 Task: Find connections with filter location Rennes with filter topic #Automationwith filter profile language Spanish with filter current company ICICI Lombard with filter school PEC University of Technology, Chandigarh with filter industry Sound Recording with filter service category CateringChange with filter keywords title Risk Manager
Action: Mouse pressed left at (247, 194)
Screenshot: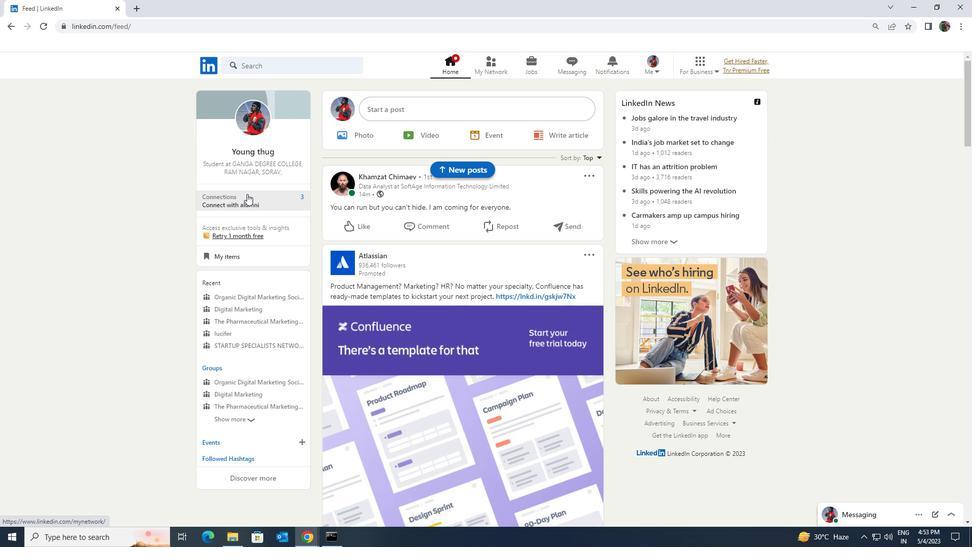 
Action: Mouse moved to (249, 118)
Screenshot: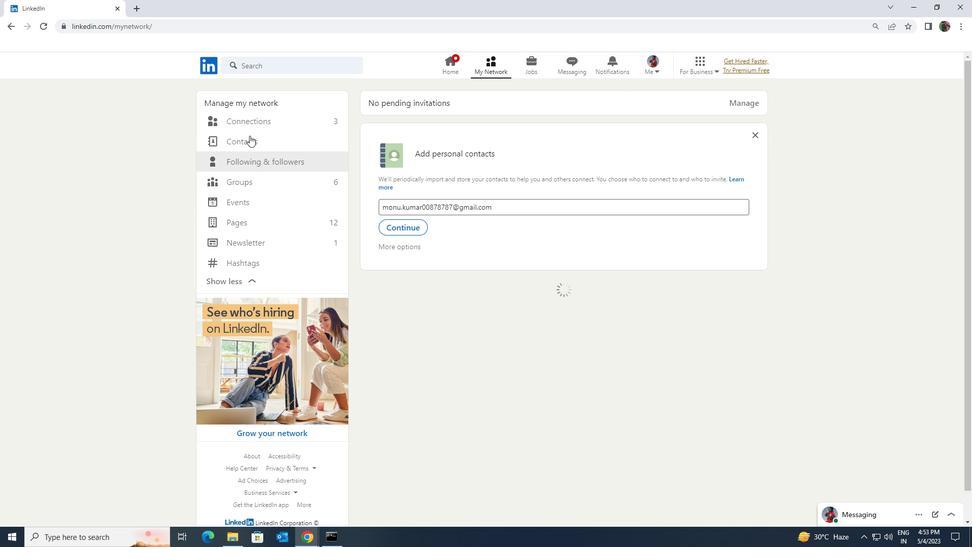 
Action: Mouse pressed left at (249, 118)
Screenshot: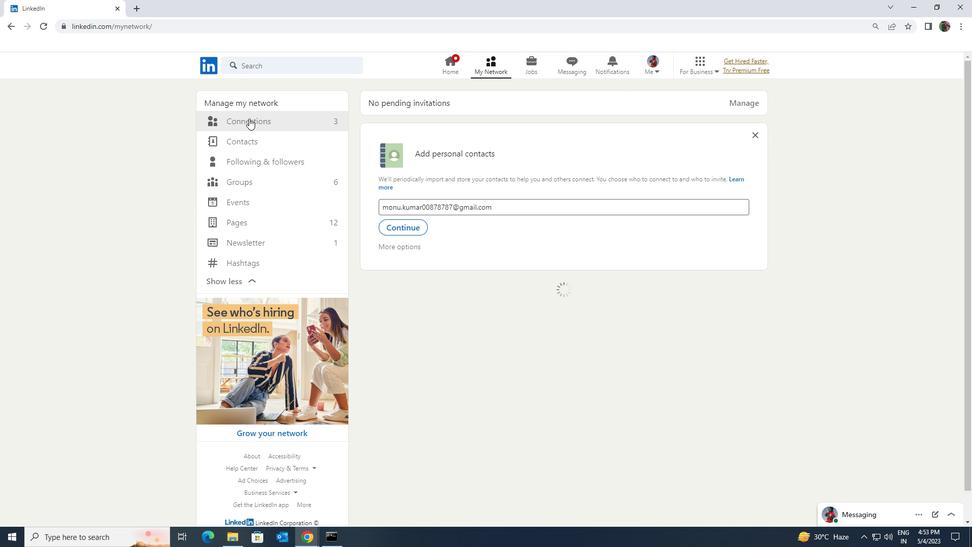 
Action: Mouse moved to (549, 121)
Screenshot: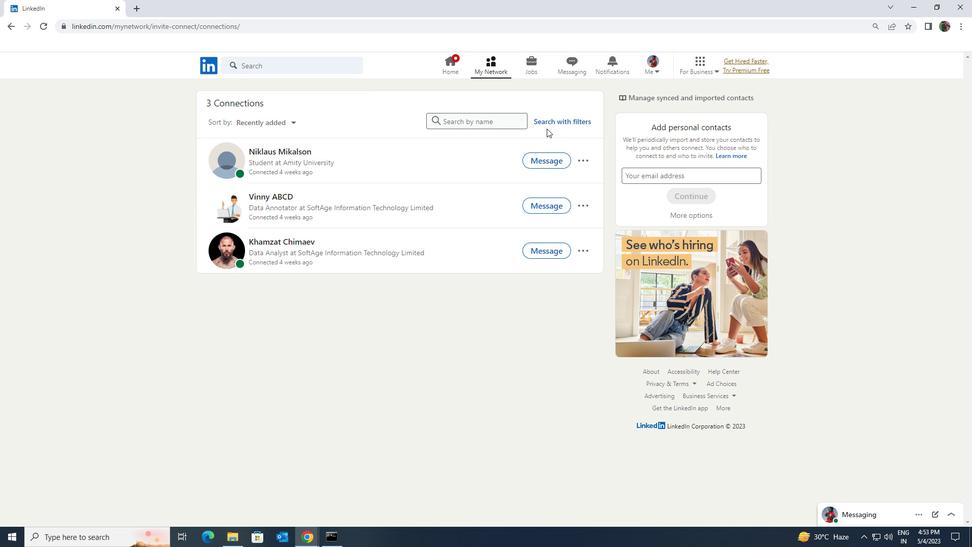 
Action: Mouse pressed left at (549, 121)
Screenshot: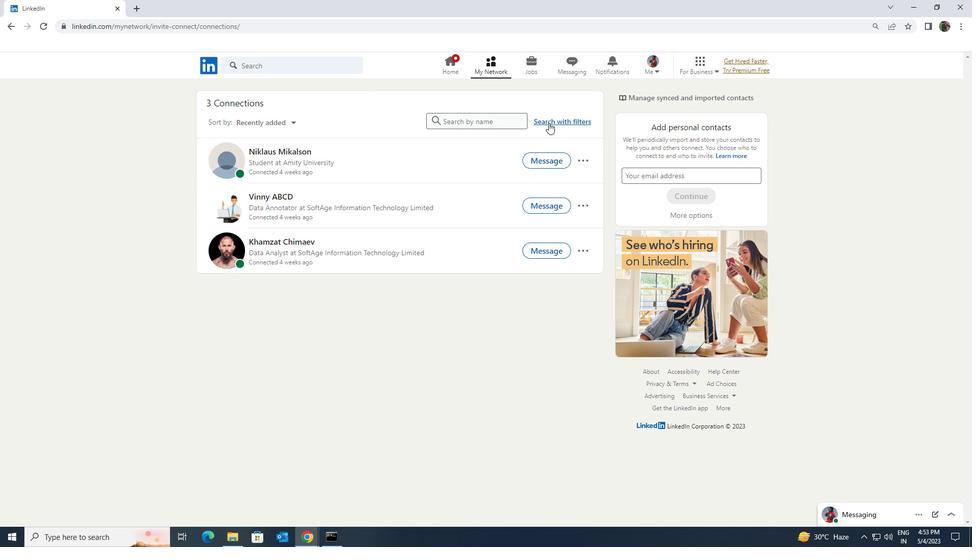 
Action: Mouse moved to (506, 93)
Screenshot: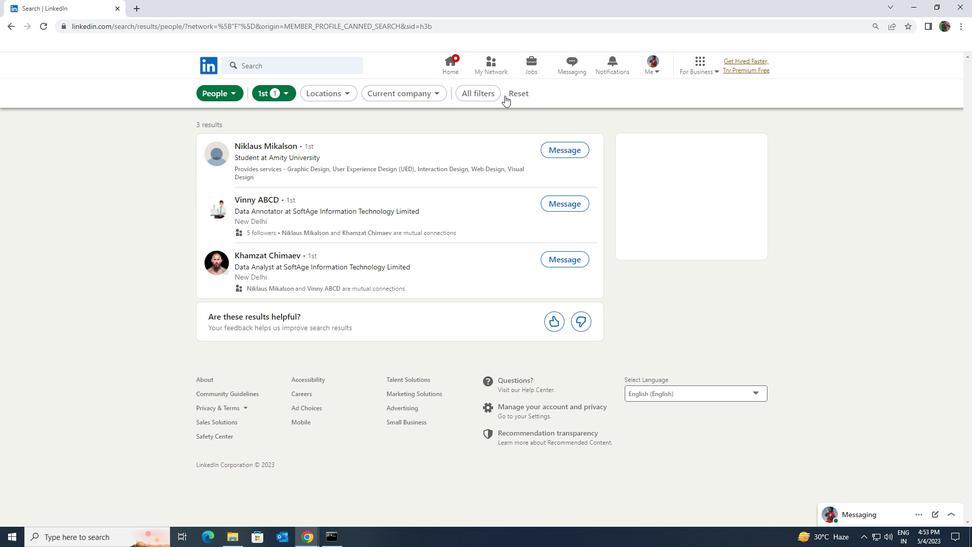 
Action: Mouse pressed left at (506, 93)
Screenshot: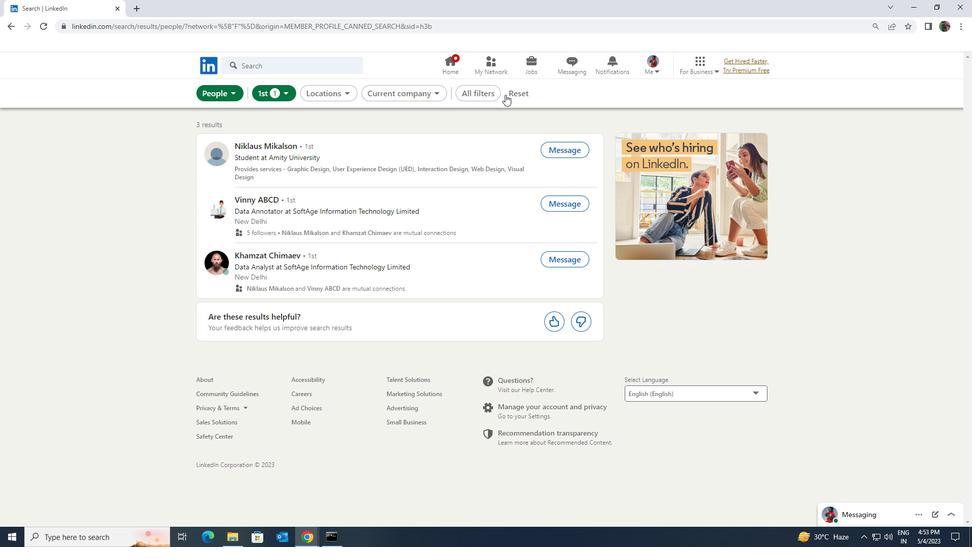 
Action: Mouse moved to (493, 98)
Screenshot: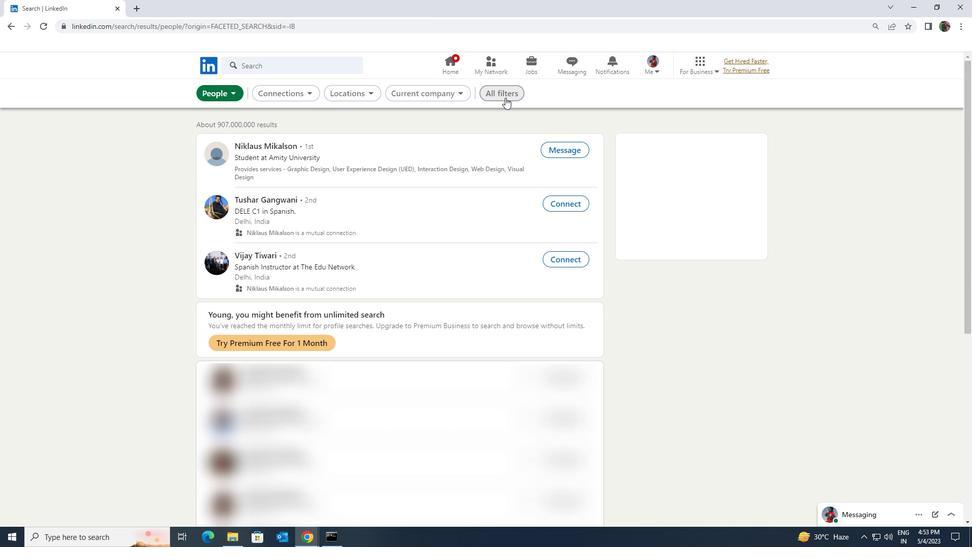 
Action: Mouse pressed left at (493, 98)
Screenshot: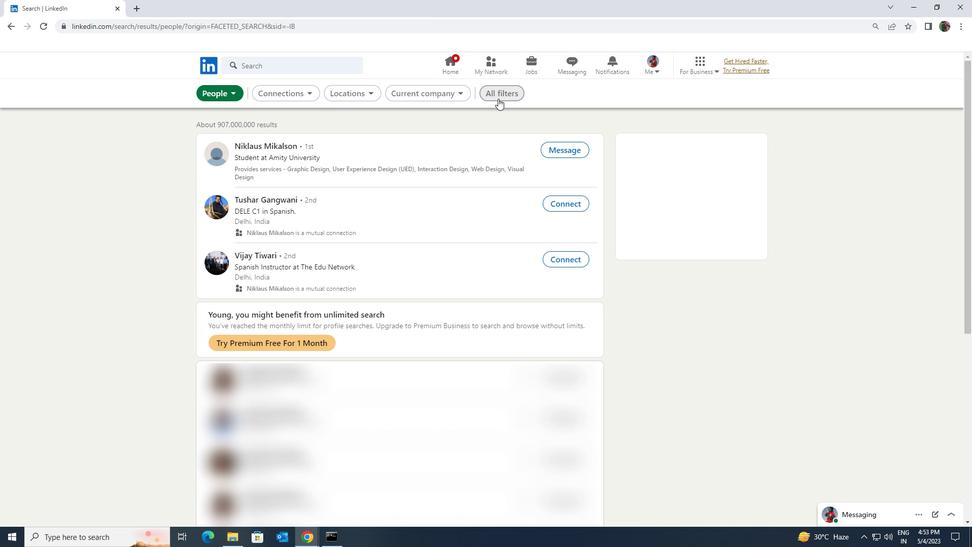 
Action: Mouse moved to (839, 396)
Screenshot: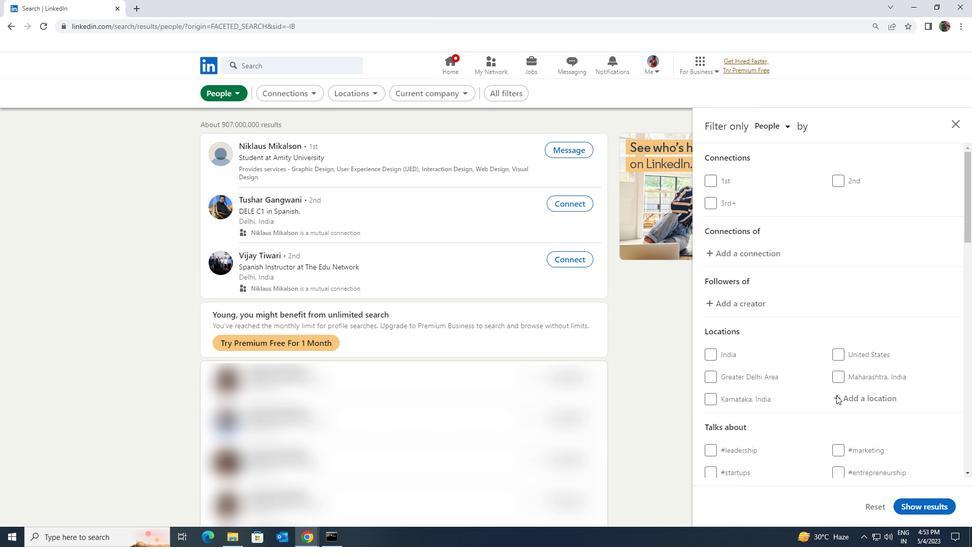 
Action: Mouse pressed left at (839, 396)
Screenshot: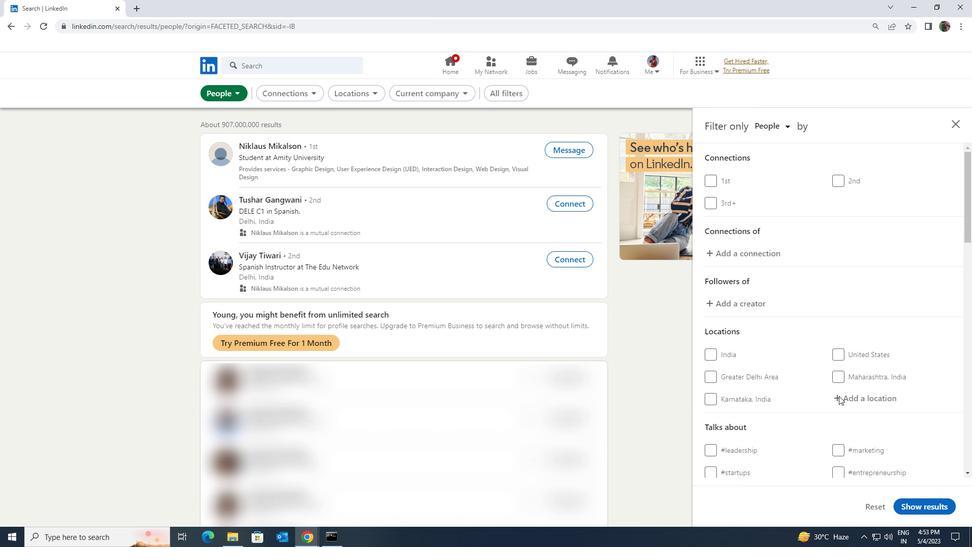 
Action: Mouse moved to (856, 398)
Screenshot: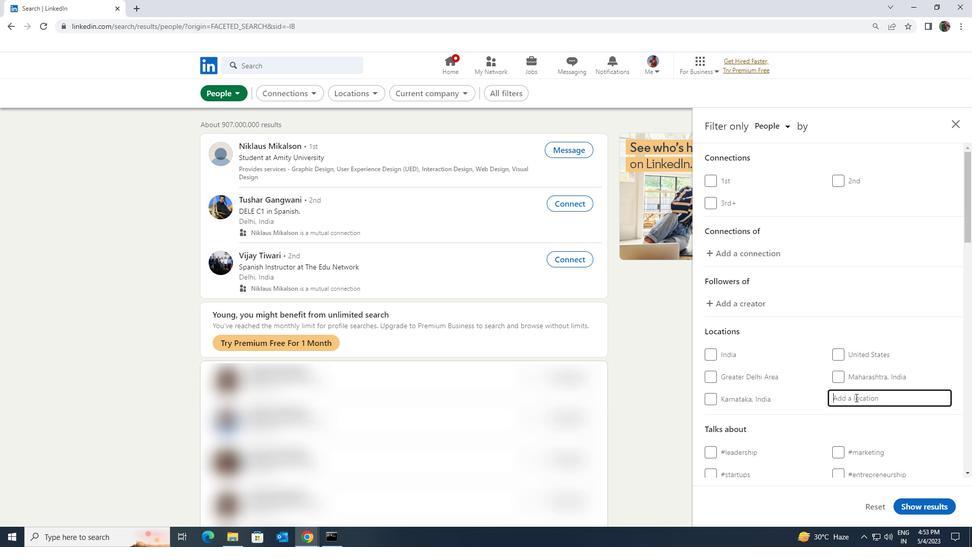 
Action: Key pressed <Key.shift><Key.shift><Key.shift><Key.shift><Key.shift><Key.shift><Key.shift><Key.shift><Key.shift>RENNES
Screenshot: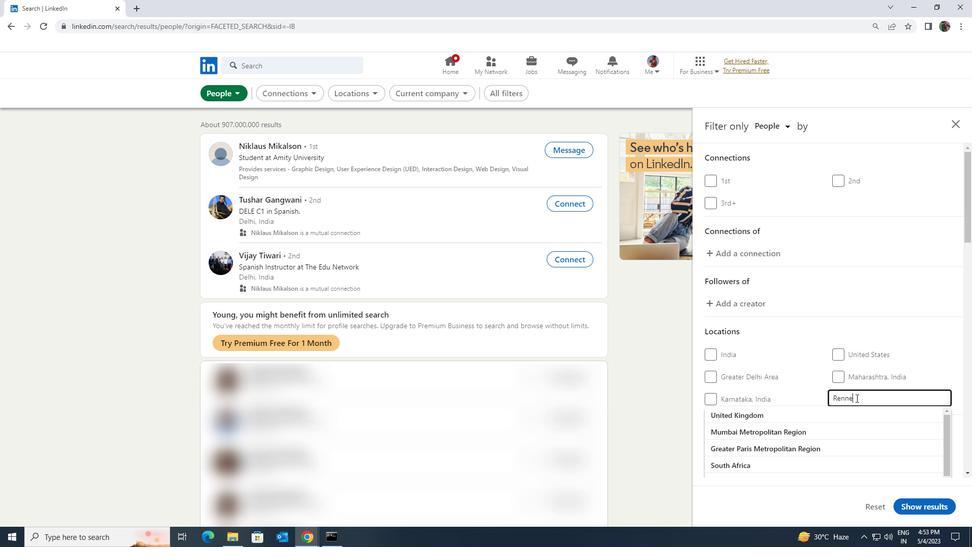
Action: Mouse moved to (849, 411)
Screenshot: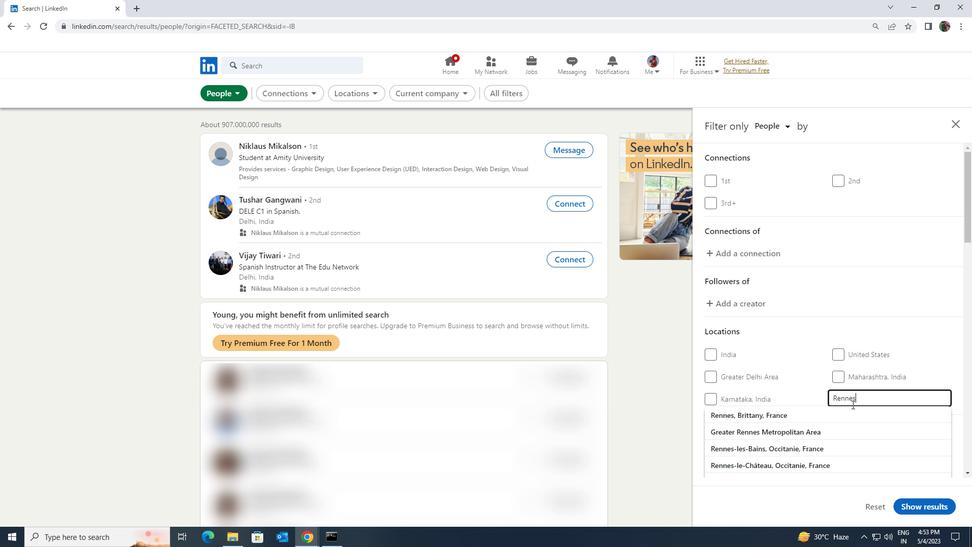 
Action: Mouse pressed left at (849, 411)
Screenshot: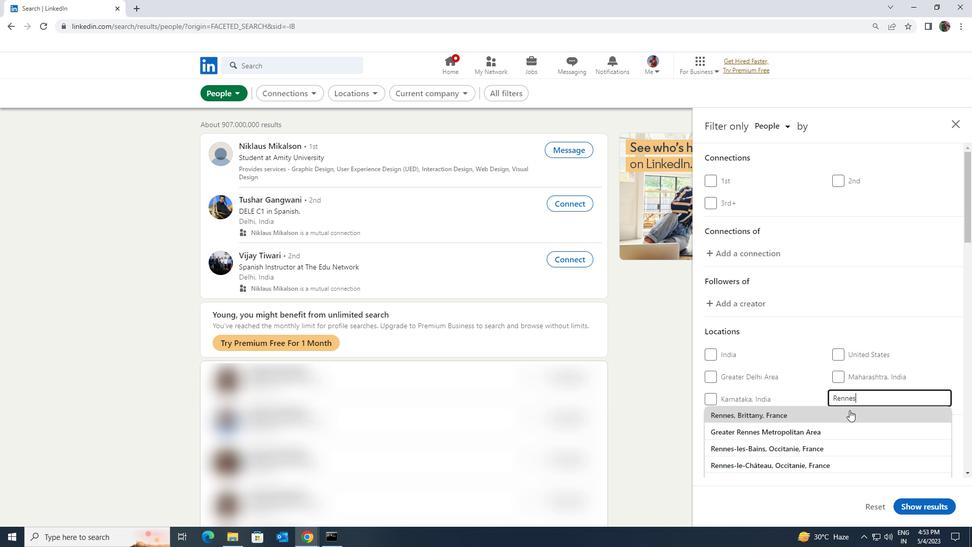 
Action: Mouse moved to (848, 412)
Screenshot: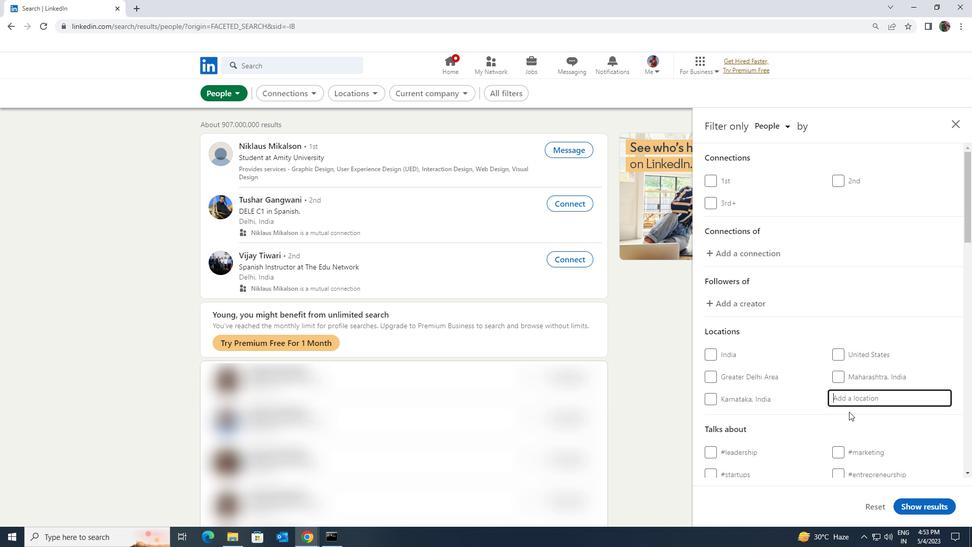 
Action: Mouse scrolled (848, 412) with delta (0, 0)
Screenshot: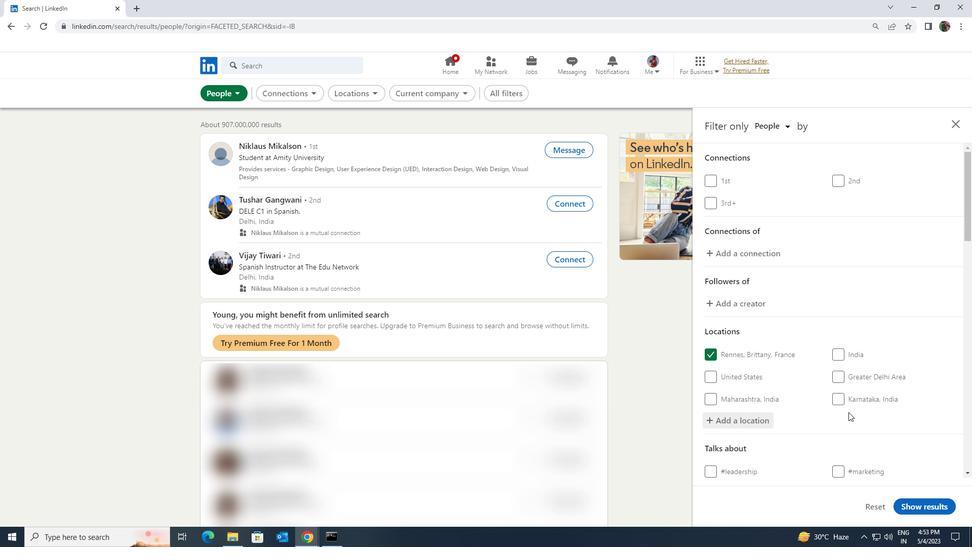 
Action: Mouse scrolled (848, 412) with delta (0, 0)
Screenshot: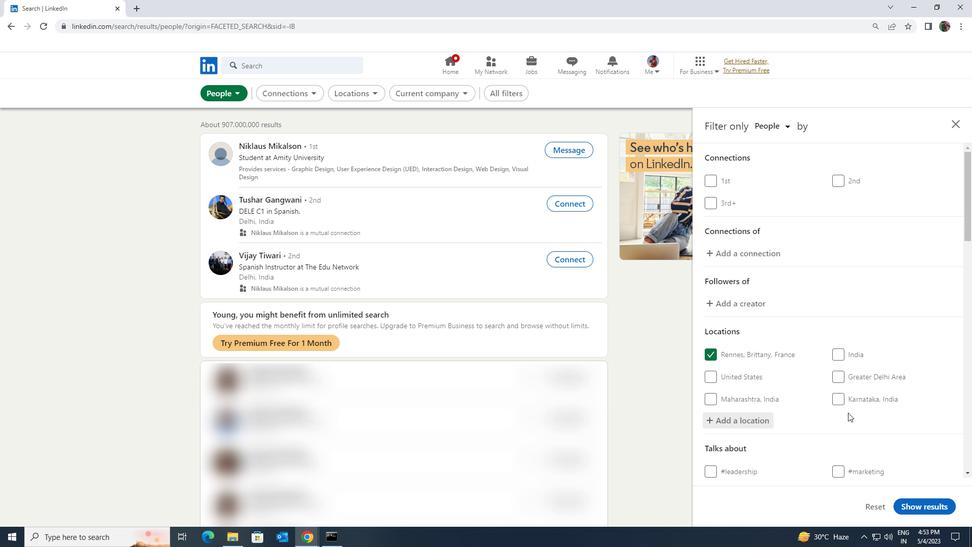 
Action: Mouse scrolled (848, 412) with delta (0, 0)
Screenshot: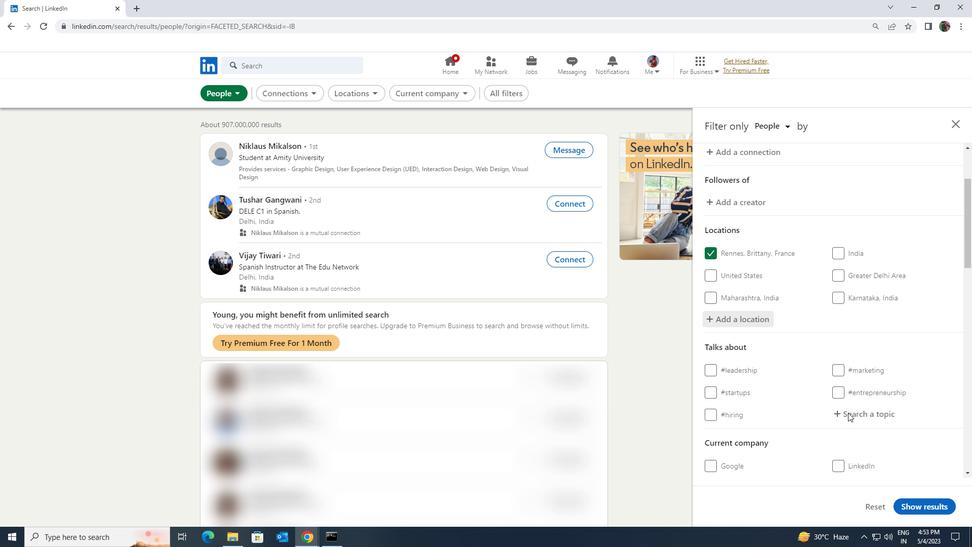 
Action: Mouse moved to (837, 365)
Screenshot: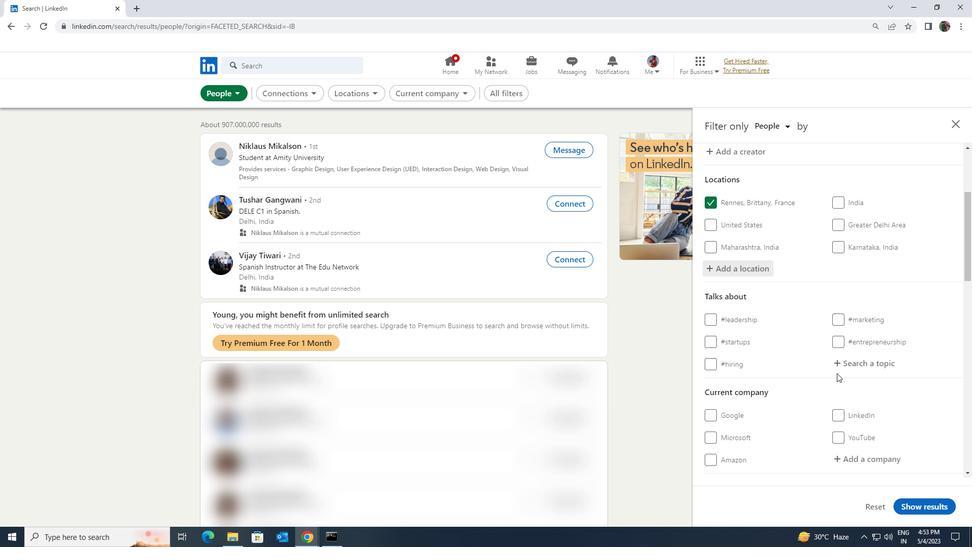 
Action: Mouse pressed left at (837, 365)
Screenshot: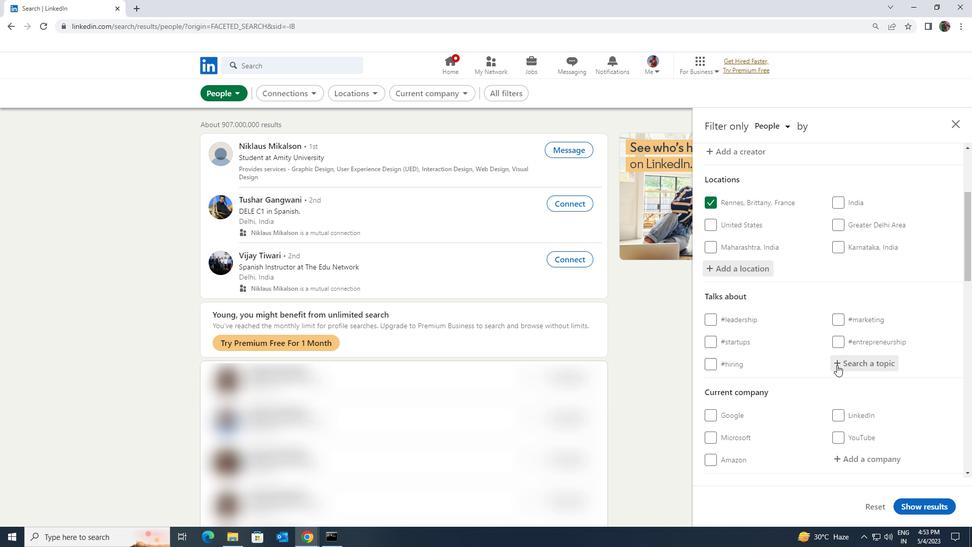 
Action: Key pressed <Key.shift><Key.shift><Key.shift><Key.shift><Key.shift><Key.shift>AUTOMATION
Screenshot: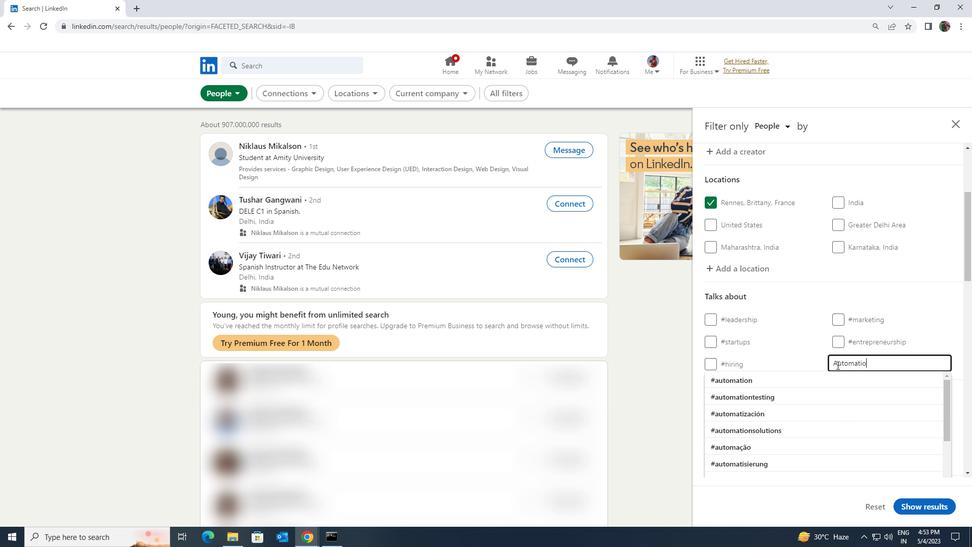
Action: Mouse moved to (831, 375)
Screenshot: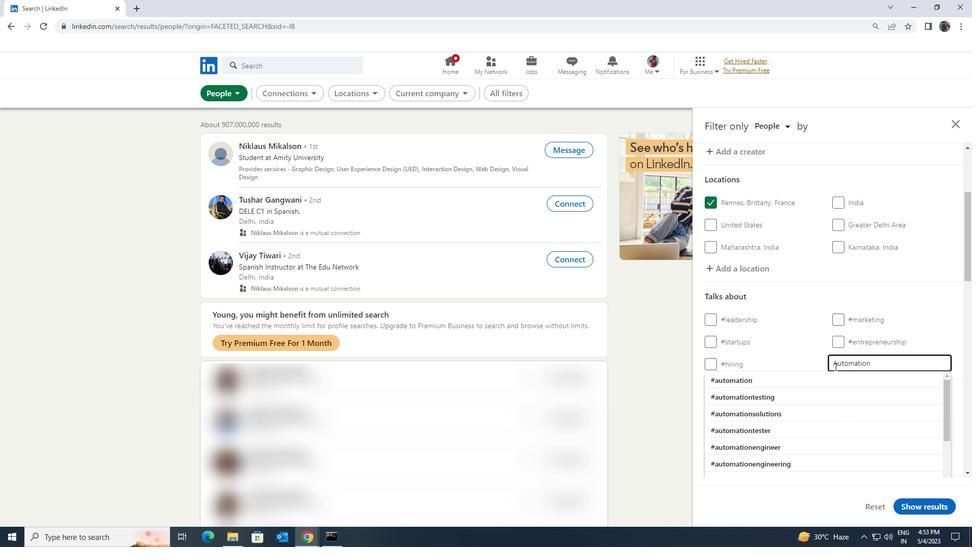 
Action: Mouse pressed left at (831, 375)
Screenshot: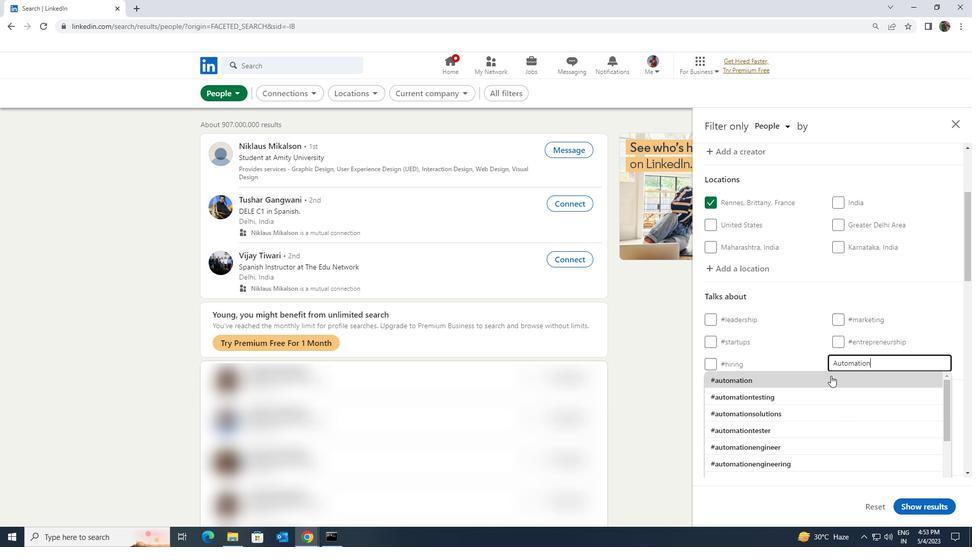 
Action: Mouse scrolled (831, 375) with delta (0, 0)
Screenshot: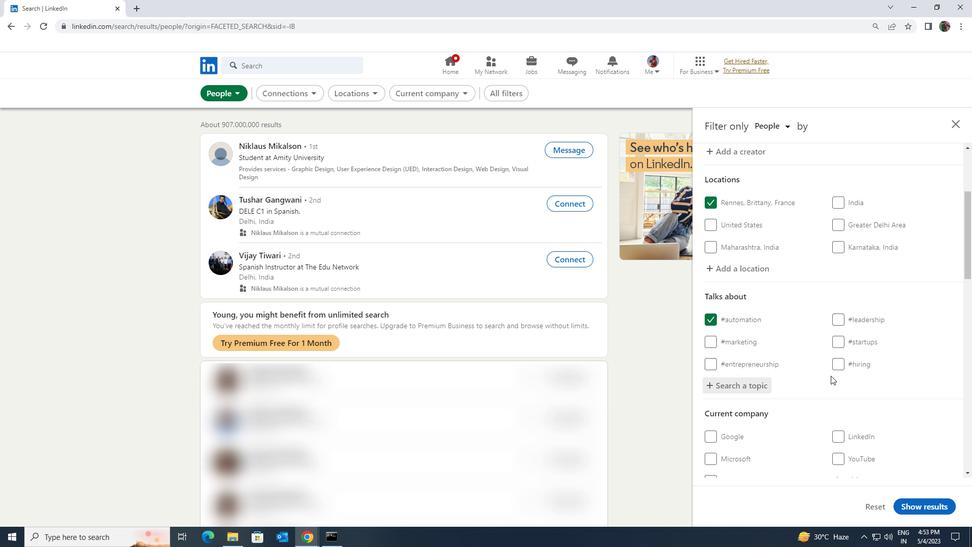 
Action: Mouse scrolled (831, 375) with delta (0, 0)
Screenshot: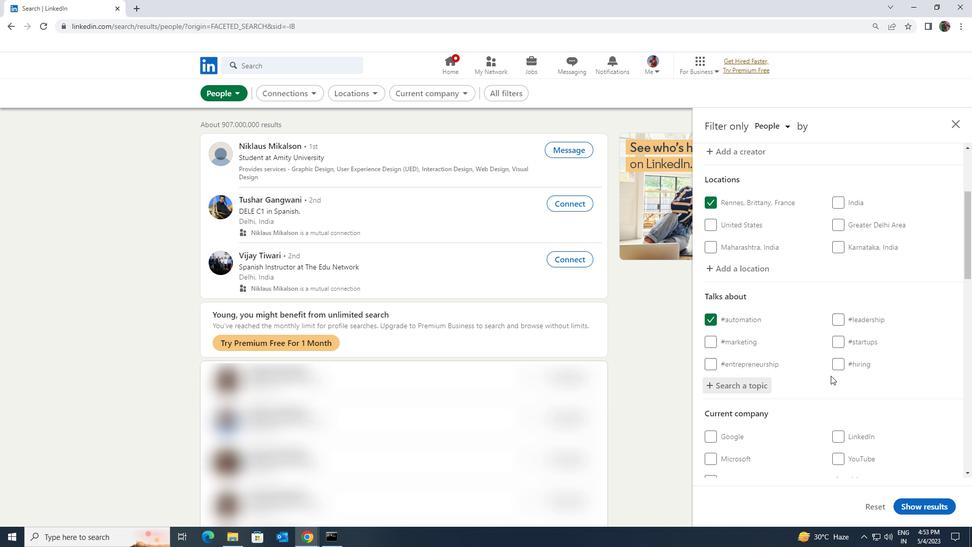 
Action: Mouse scrolled (831, 375) with delta (0, 0)
Screenshot: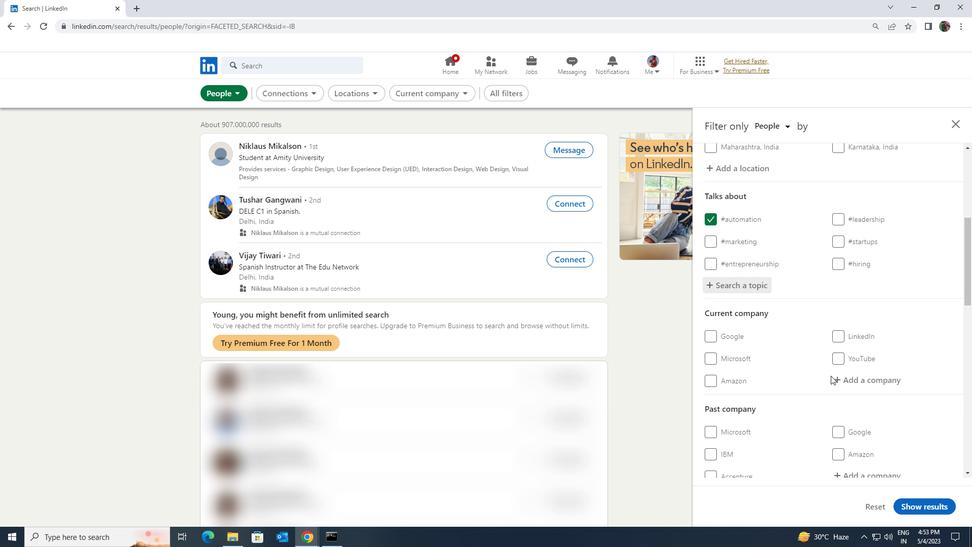 
Action: Mouse scrolled (831, 375) with delta (0, 0)
Screenshot: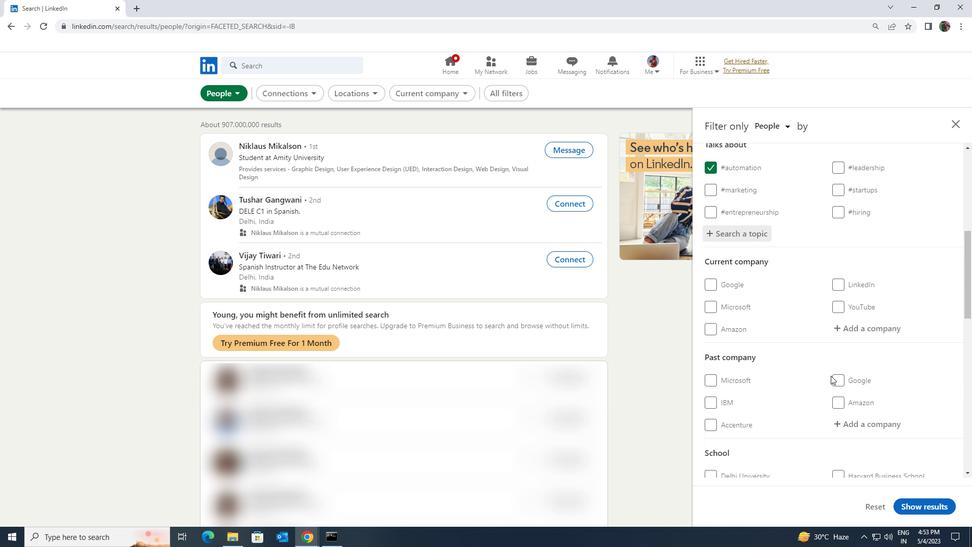 
Action: Mouse moved to (830, 376)
Screenshot: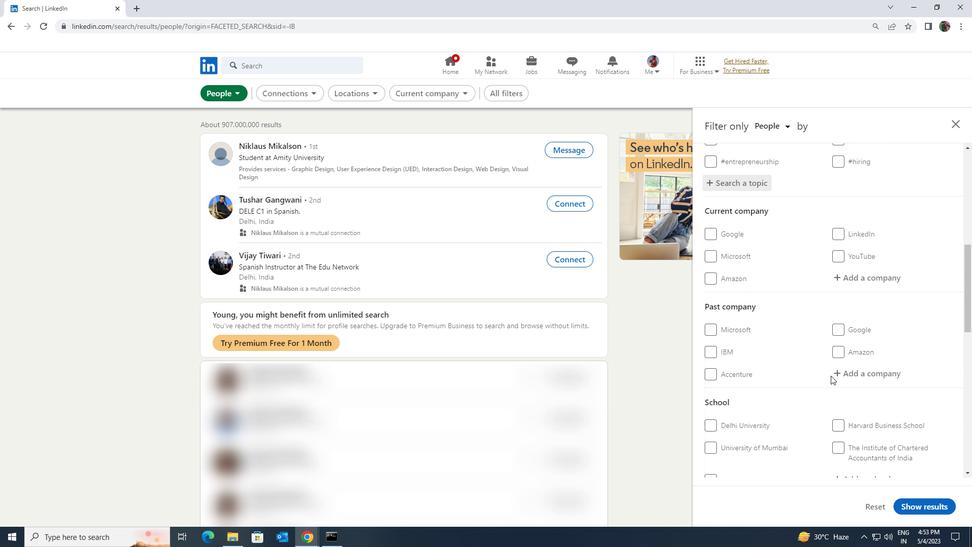 
Action: Mouse scrolled (830, 375) with delta (0, 0)
Screenshot: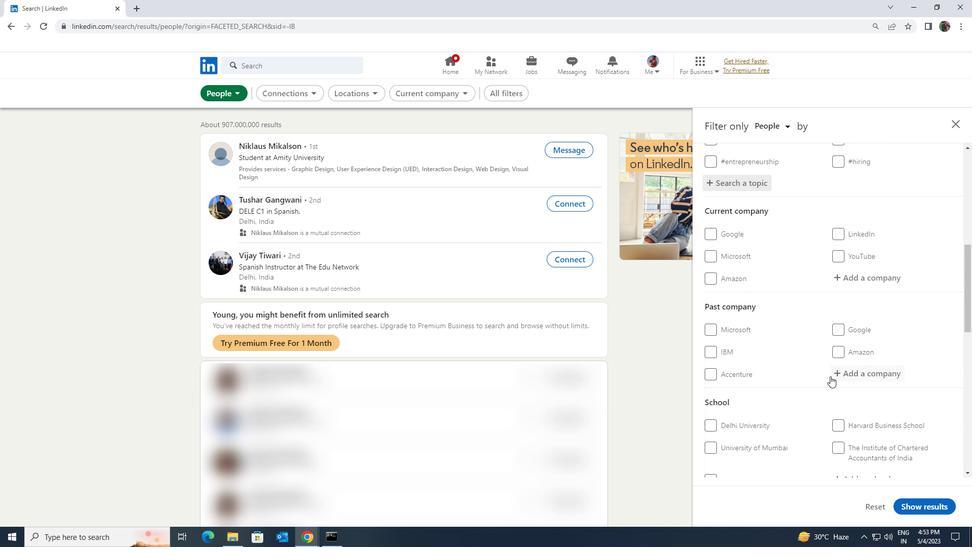 
Action: Mouse moved to (830, 376)
Screenshot: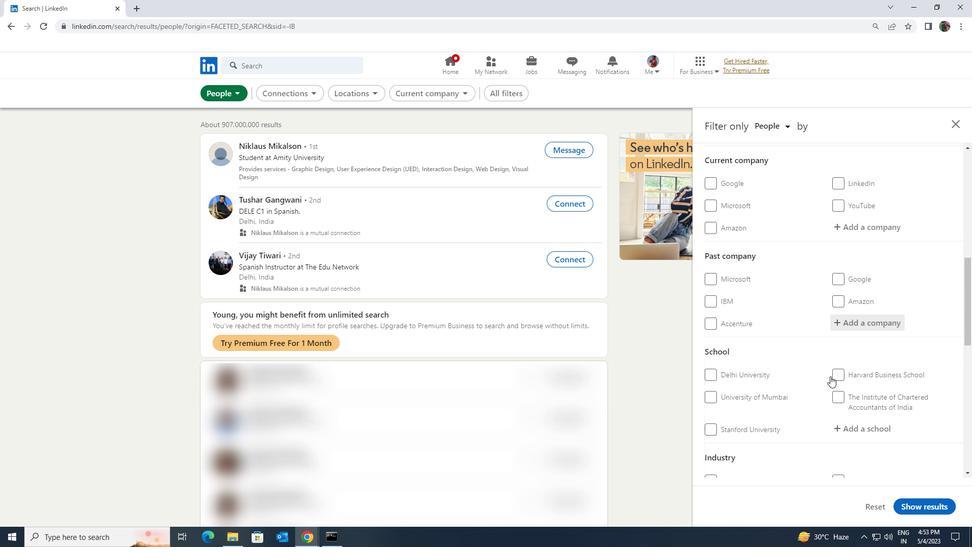 
Action: Mouse scrolled (830, 376) with delta (0, 0)
Screenshot: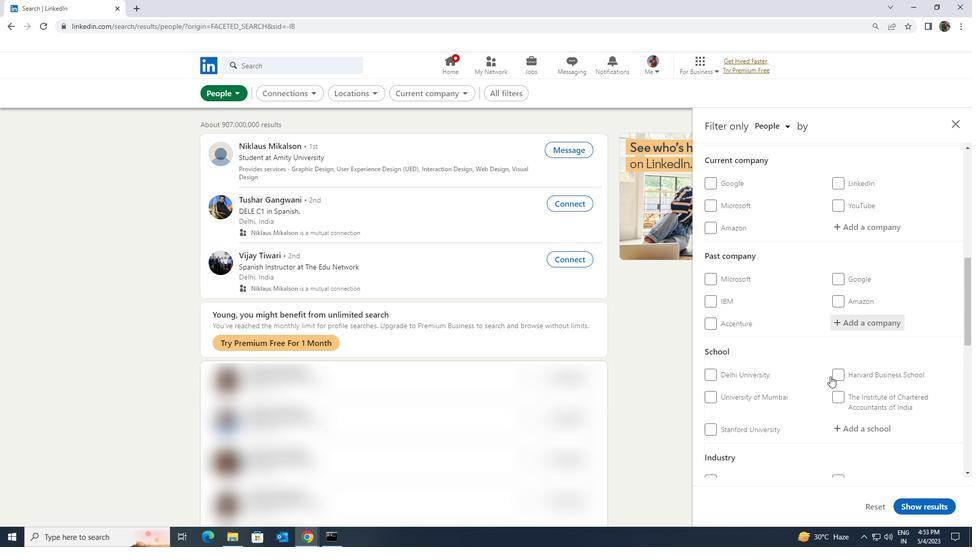 
Action: Mouse moved to (830, 376)
Screenshot: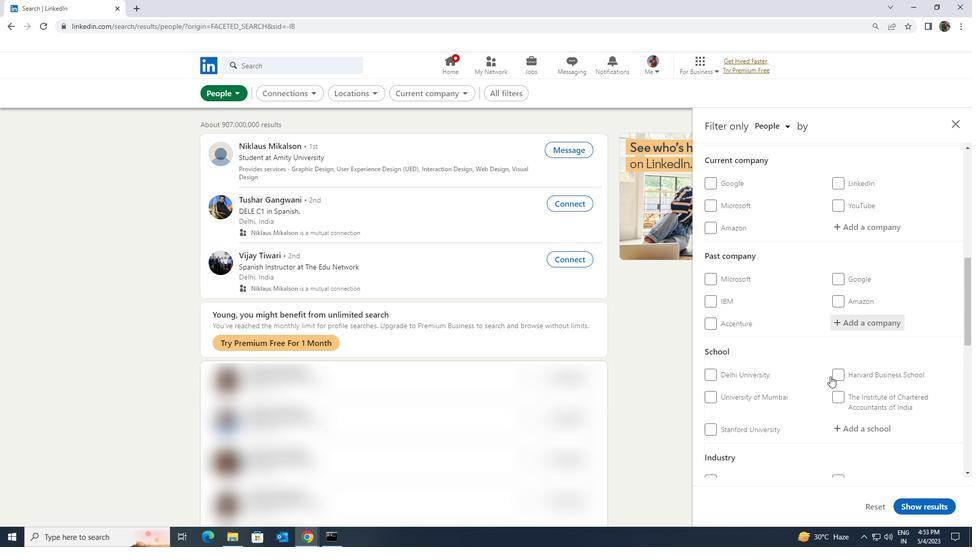 
Action: Mouse scrolled (830, 376) with delta (0, 0)
Screenshot: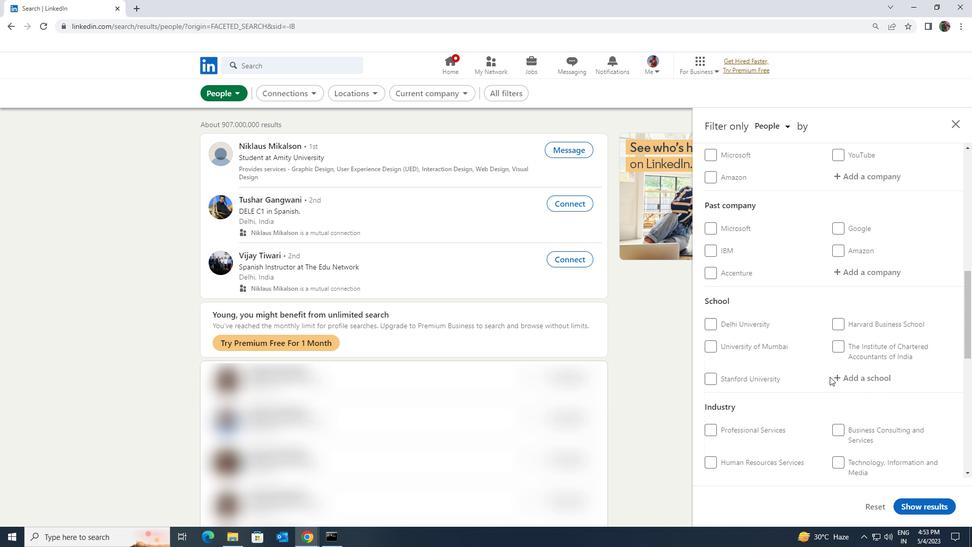 
Action: Mouse scrolled (830, 376) with delta (0, 0)
Screenshot: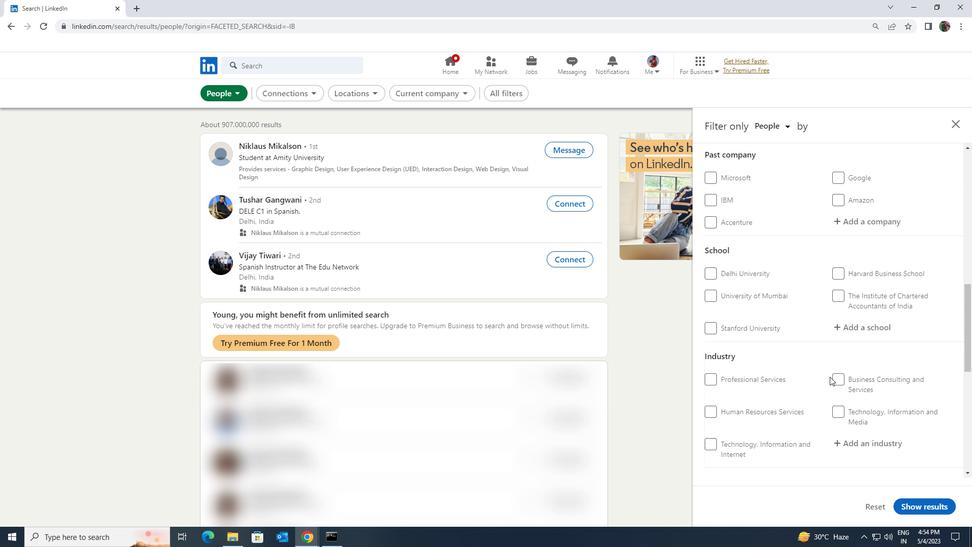 
Action: Mouse scrolled (830, 376) with delta (0, 0)
Screenshot: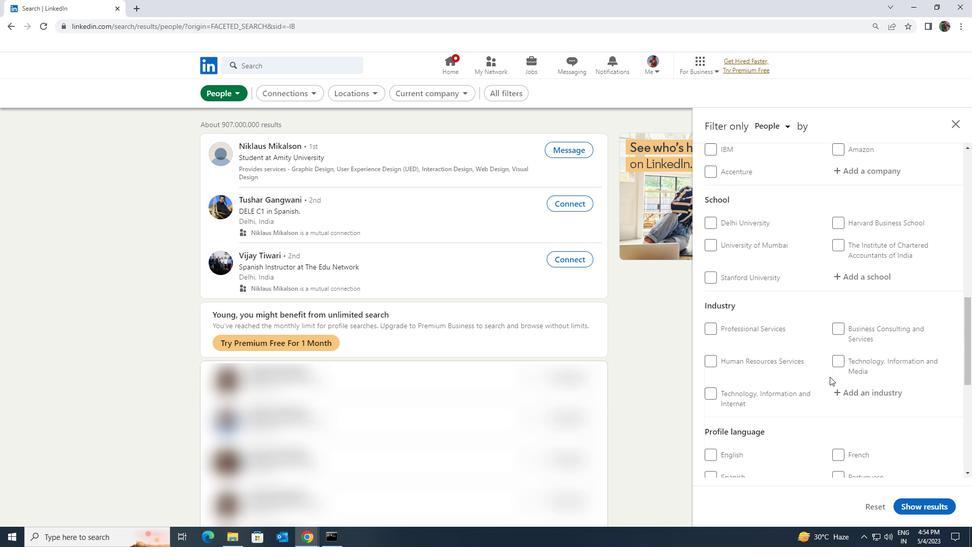 
Action: Mouse scrolled (830, 376) with delta (0, 0)
Screenshot: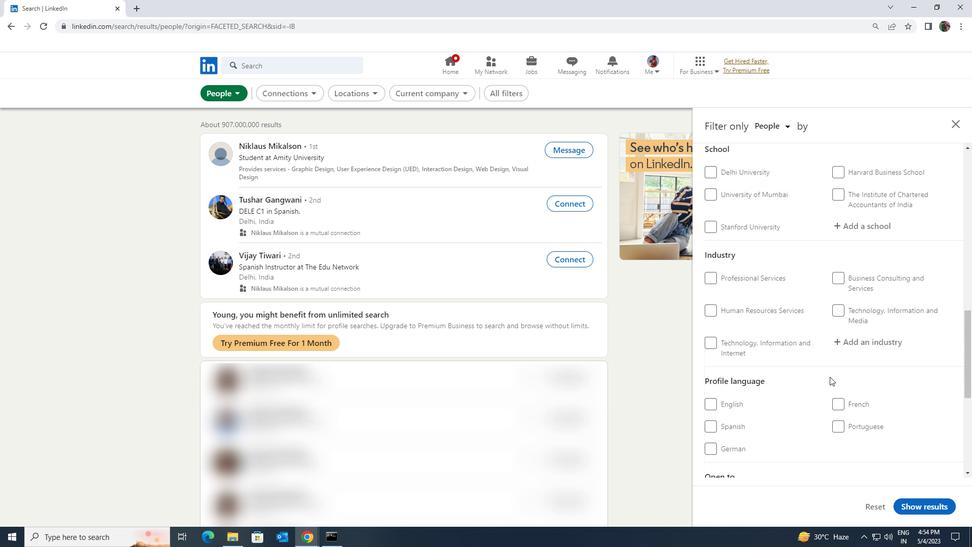 
Action: Mouse scrolled (830, 376) with delta (0, 0)
Screenshot: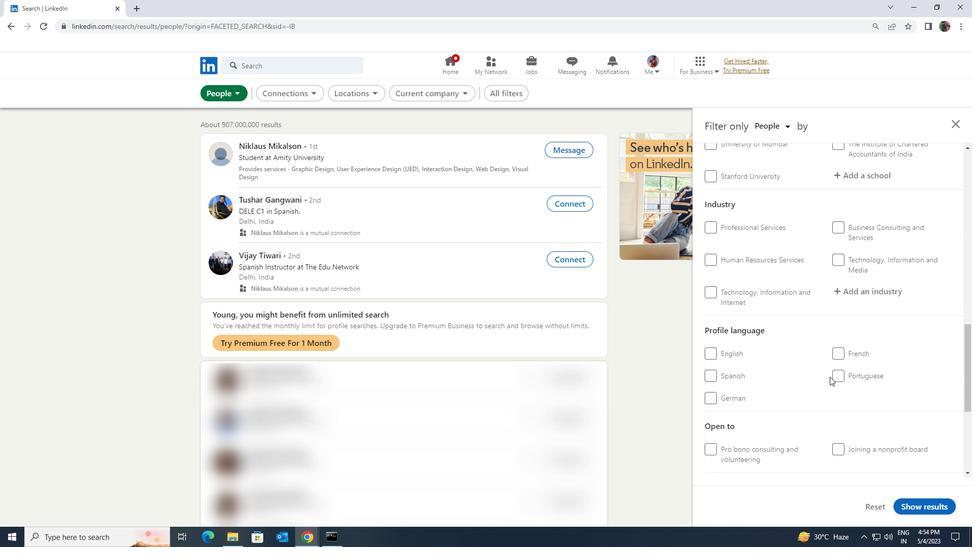 
Action: Mouse moved to (728, 323)
Screenshot: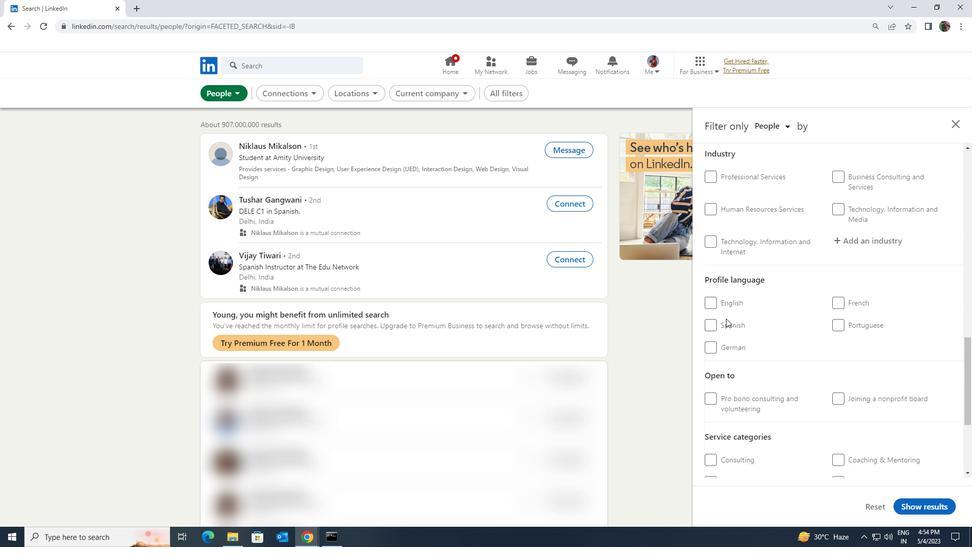 
Action: Mouse pressed left at (728, 323)
Screenshot: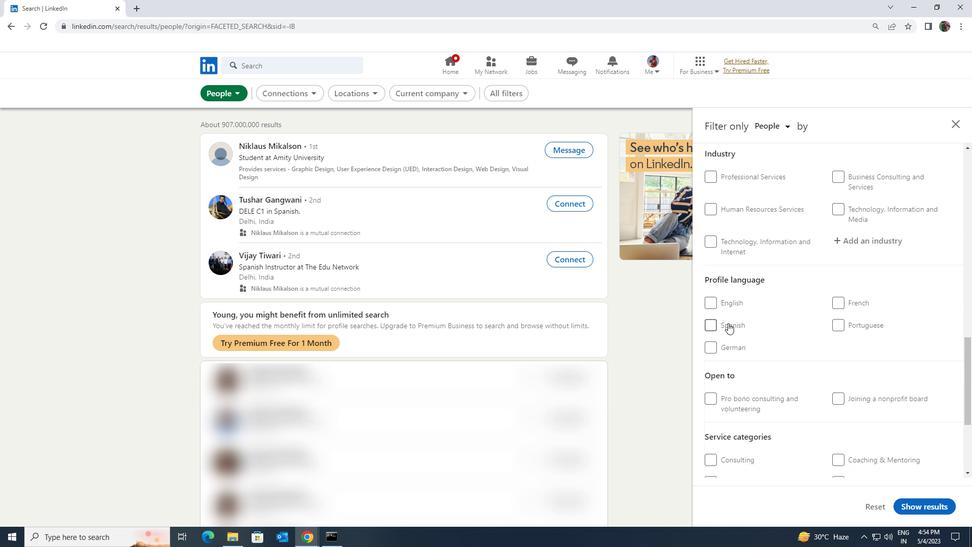 
Action: Mouse moved to (794, 335)
Screenshot: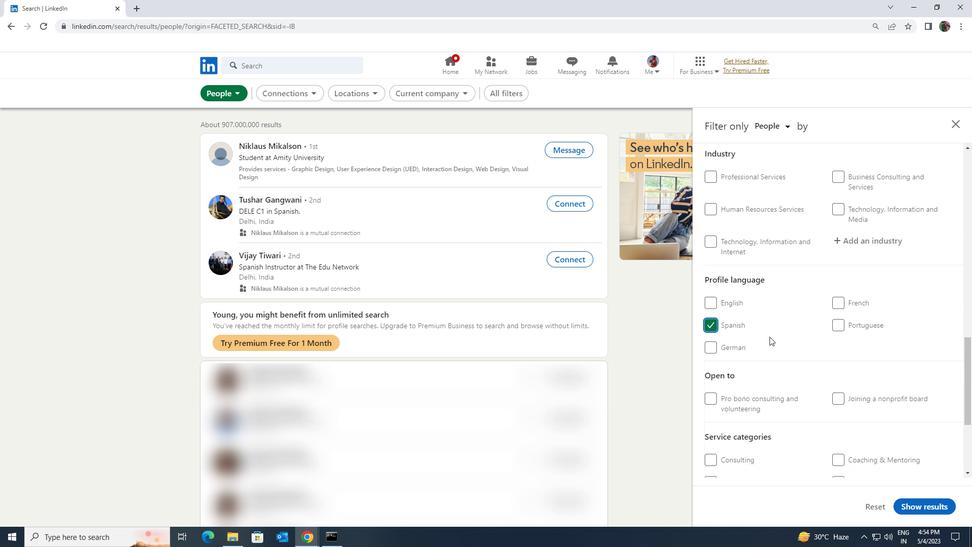 
Action: Mouse scrolled (794, 336) with delta (0, 0)
Screenshot: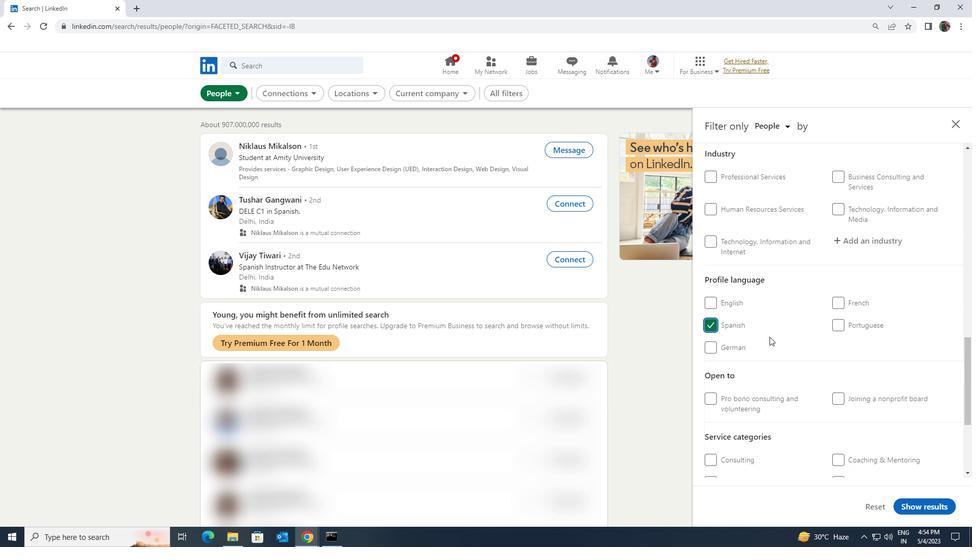 
Action: Mouse scrolled (794, 336) with delta (0, 0)
Screenshot: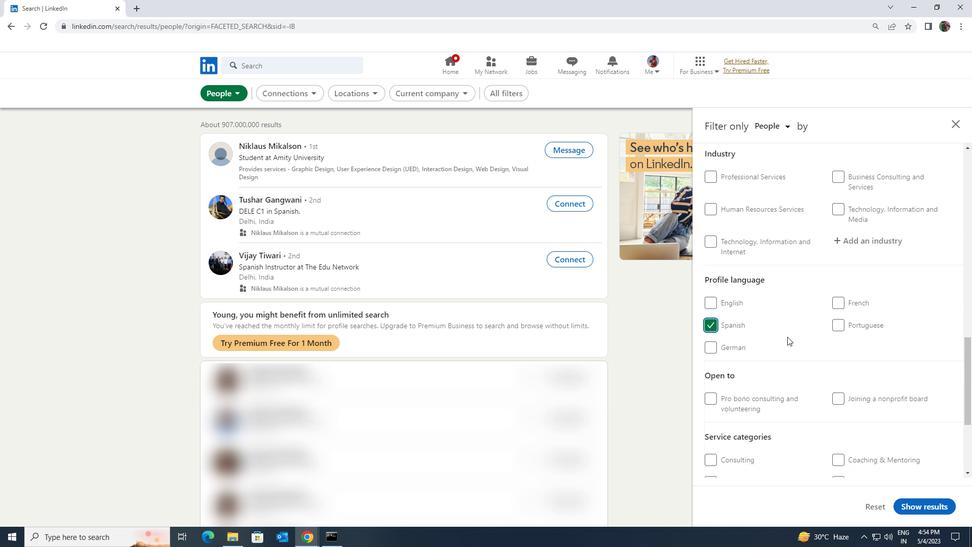 
Action: Mouse moved to (797, 335)
Screenshot: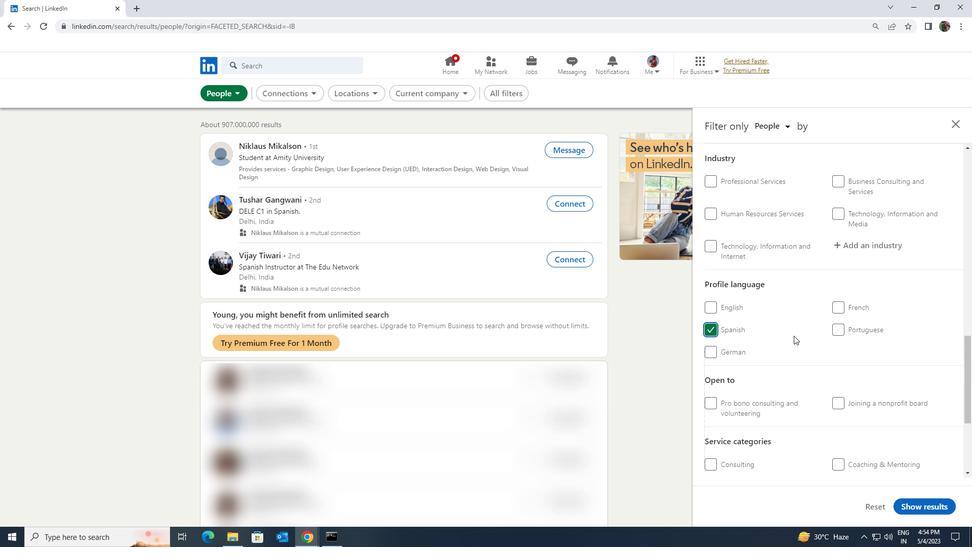 
Action: Mouse scrolled (797, 336) with delta (0, 0)
Screenshot: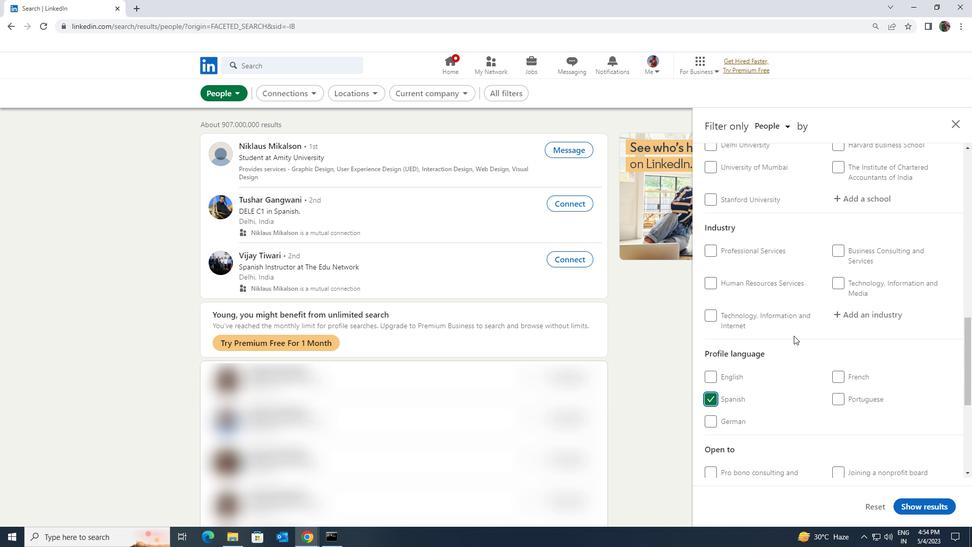 
Action: Mouse scrolled (797, 336) with delta (0, 0)
Screenshot: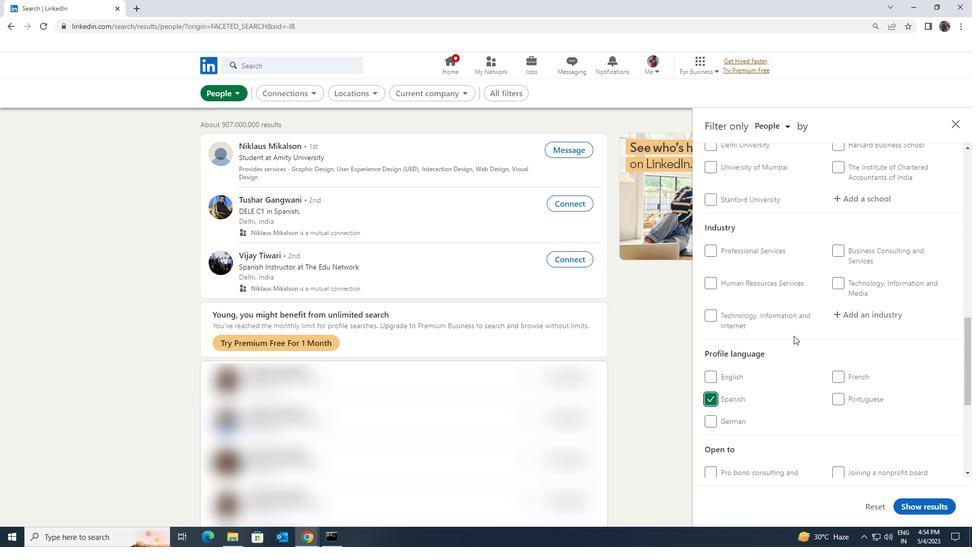 
Action: Mouse moved to (799, 335)
Screenshot: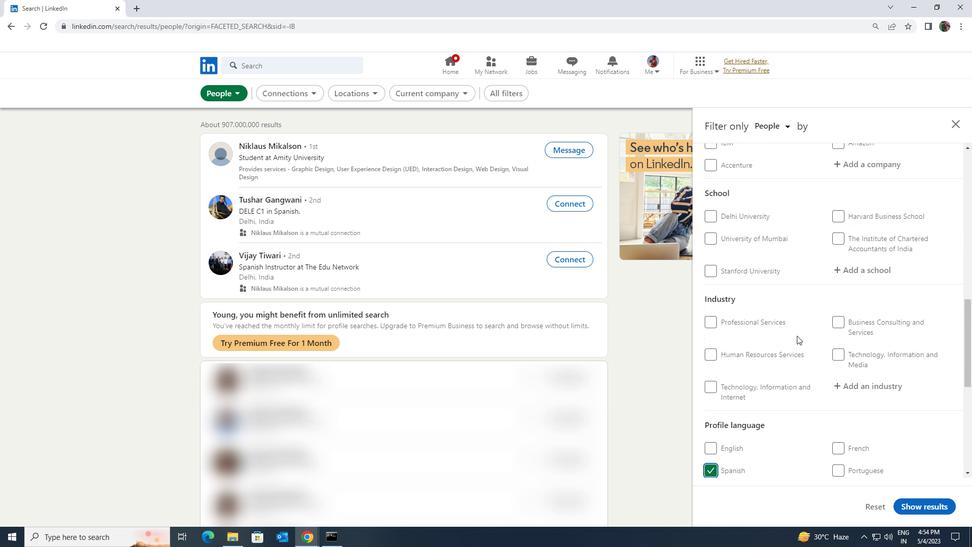 
Action: Mouse scrolled (799, 336) with delta (0, 0)
Screenshot: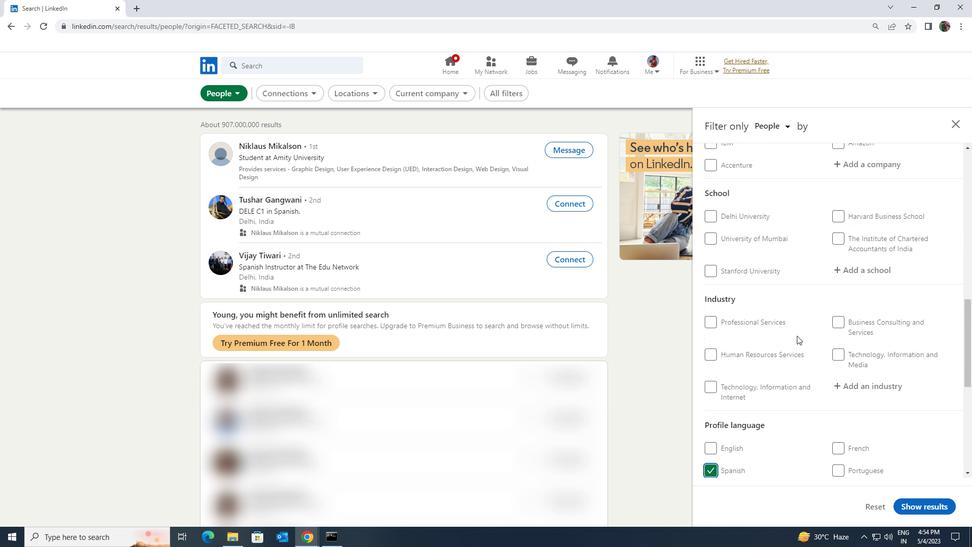 
Action: Mouse scrolled (799, 336) with delta (0, 0)
Screenshot: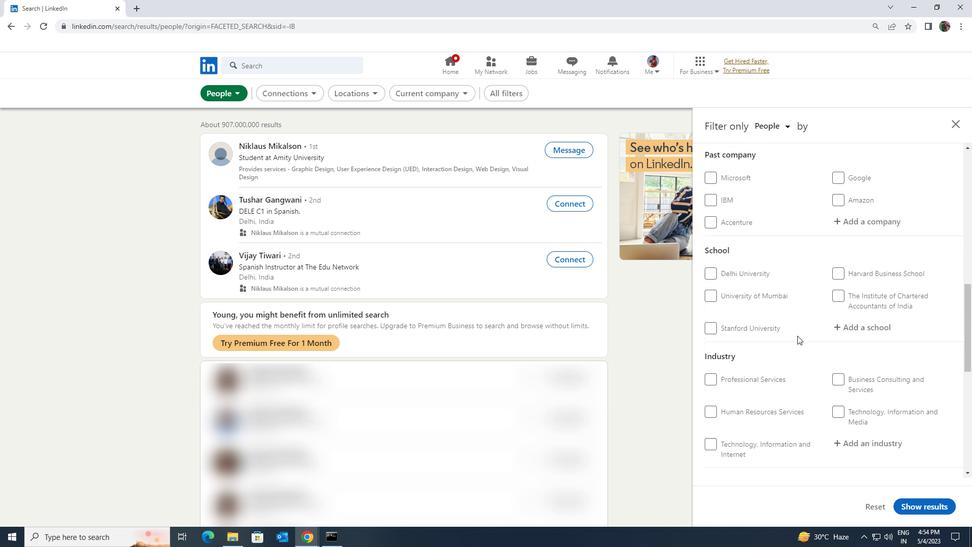 
Action: Mouse scrolled (799, 336) with delta (0, 0)
Screenshot: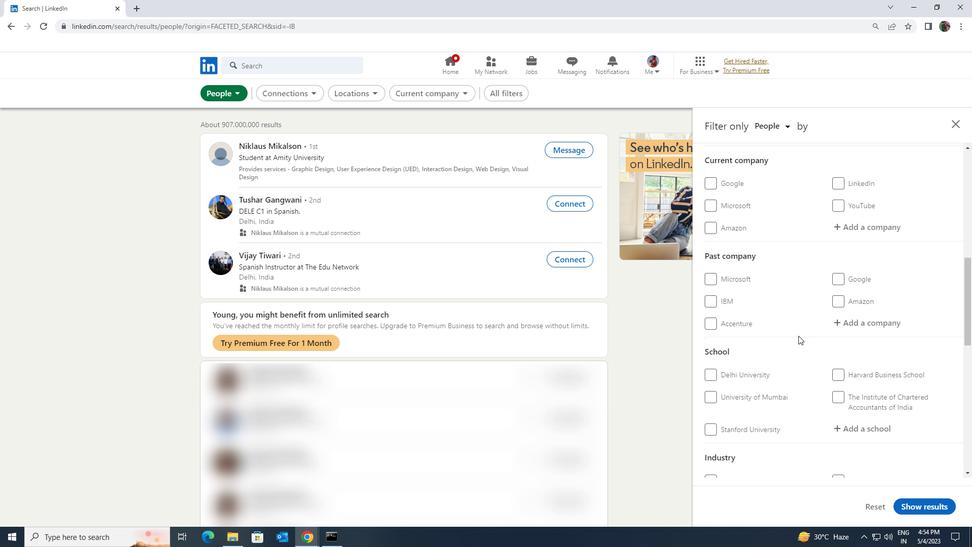 
Action: Mouse scrolled (799, 336) with delta (0, 0)
Screenshot: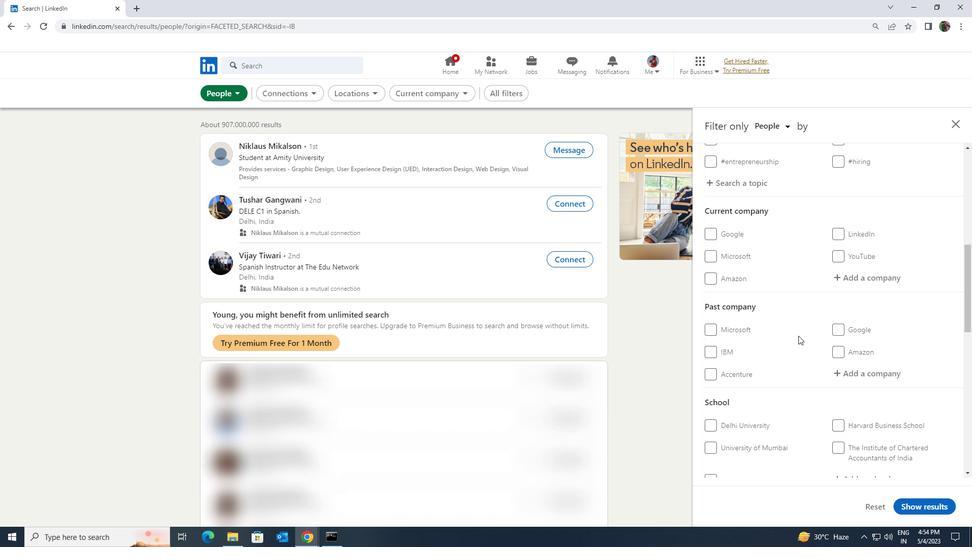 
Action: Mouse moved to (851, 327)
Screenshot: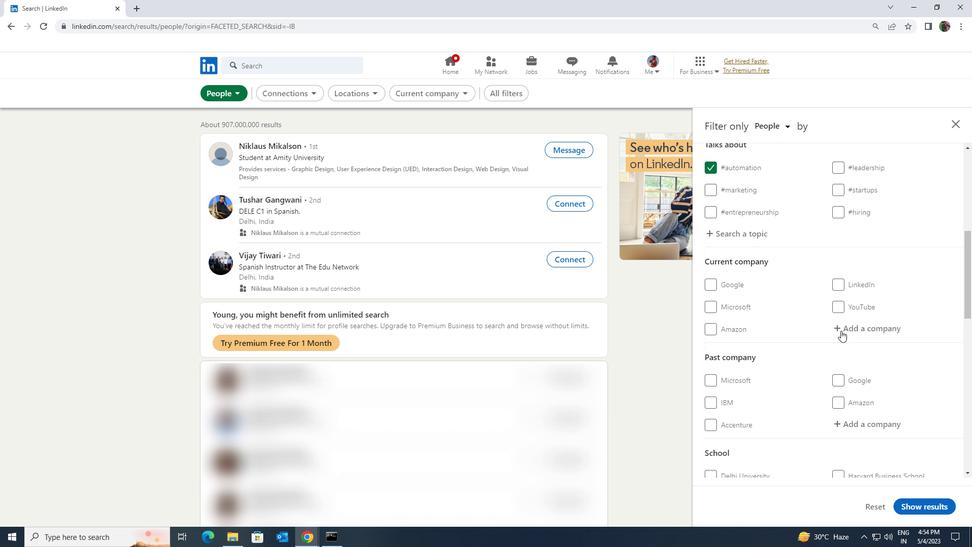 
Action: Mouse pressed left at (851, 327)
Screenshot: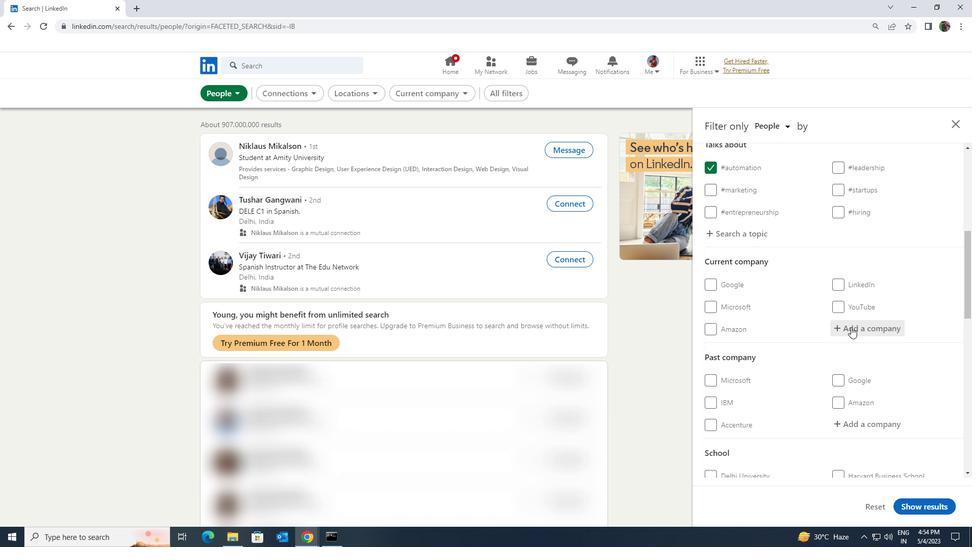 
Action: Key pressed <Key.shift>ICI<Key.shift>CI<Key.space>LM<Key.backspace>OM
Screenshot: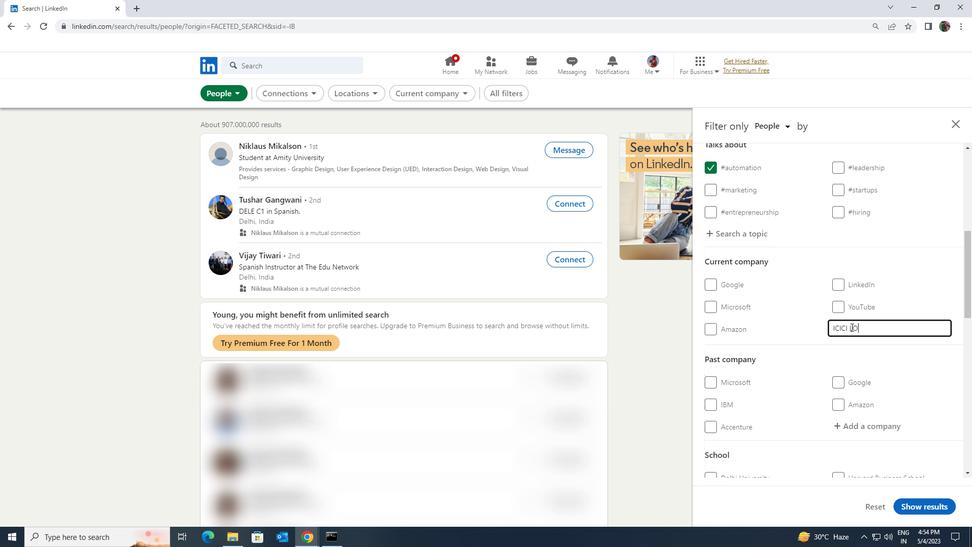 
Action: Mouse moved to (849, 336)
Screenshot: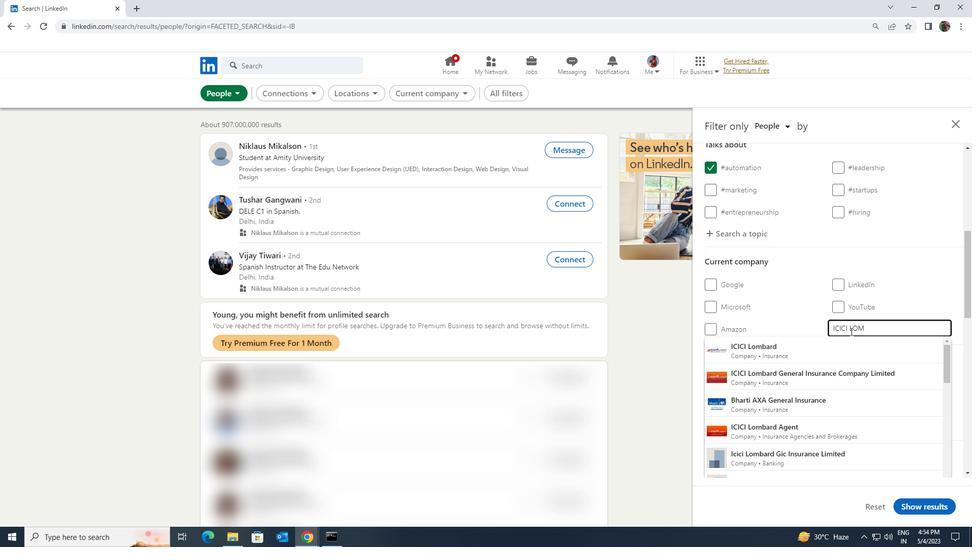 
Action: Mouse pressed left at (849, 336)
Screenshot: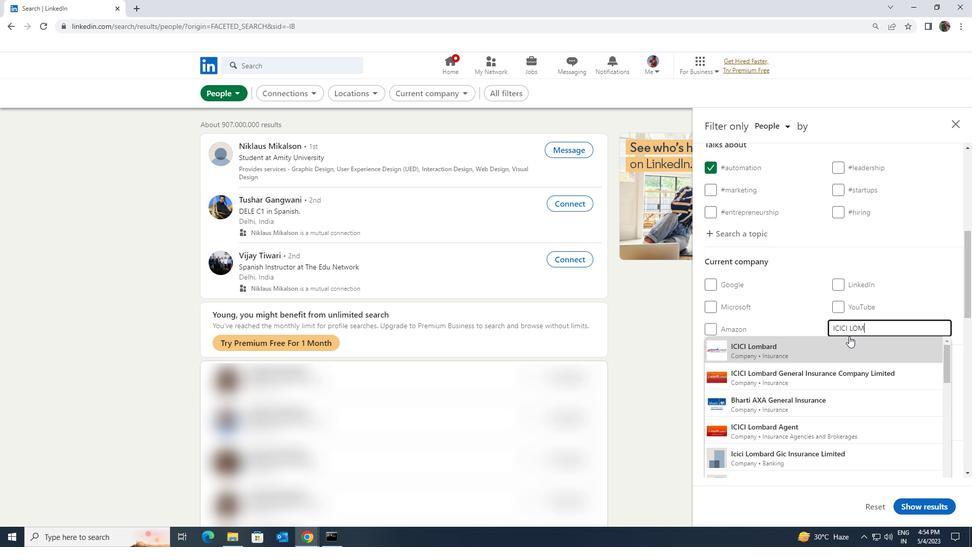 
Action: Mouse scrolled (849, 335) with delta (0, 0)
Screenshot: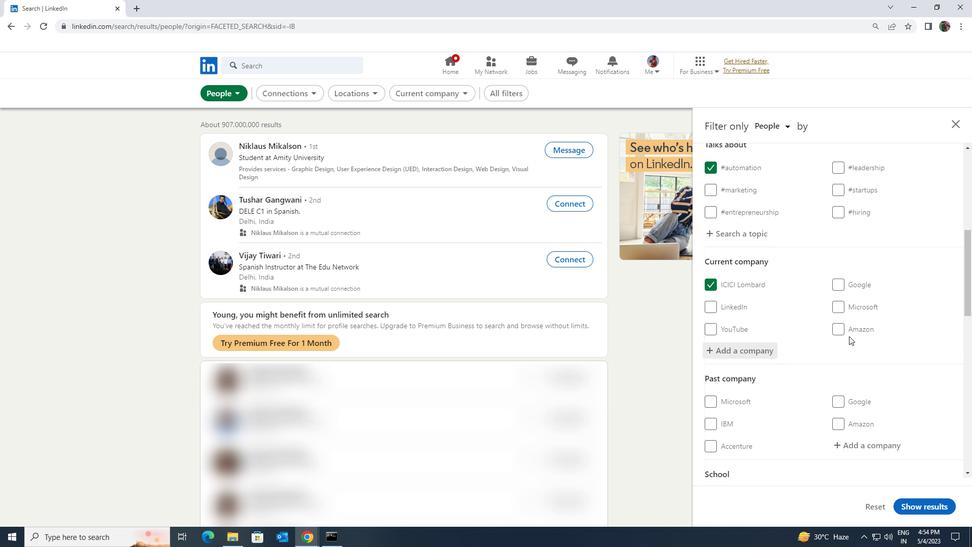 
Action: Mouse scrolled (849, 335) with delta (0, 0)
Screenshot: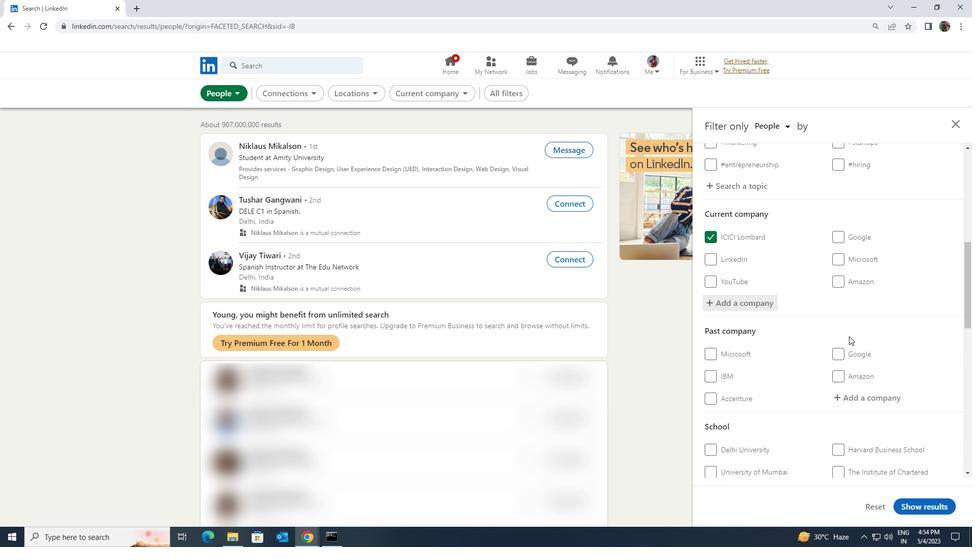 
Action: Mouse scrolled (849, 335) with delta (0, 0)
Screenshot: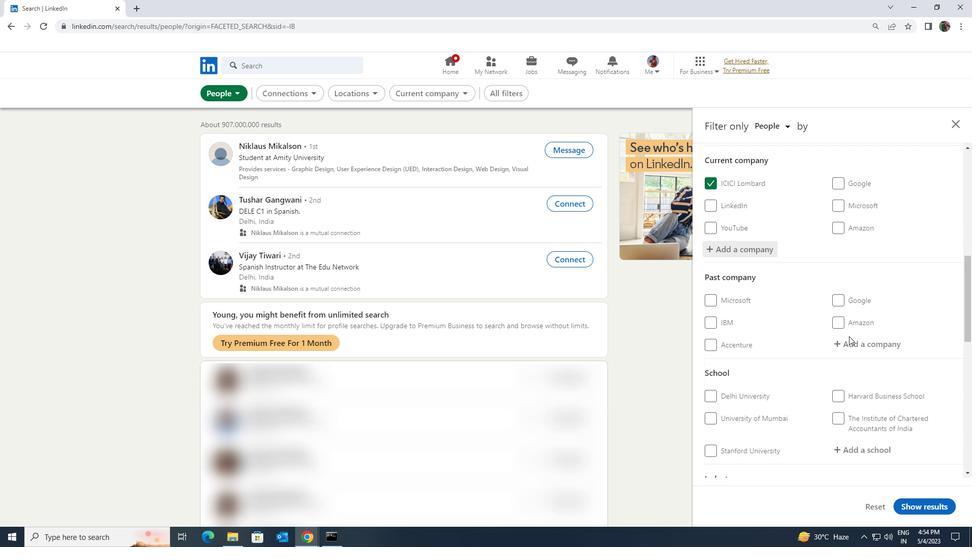 
Action: Mouse scrolled (849, 335) with delta (0, 0)
Screenshot: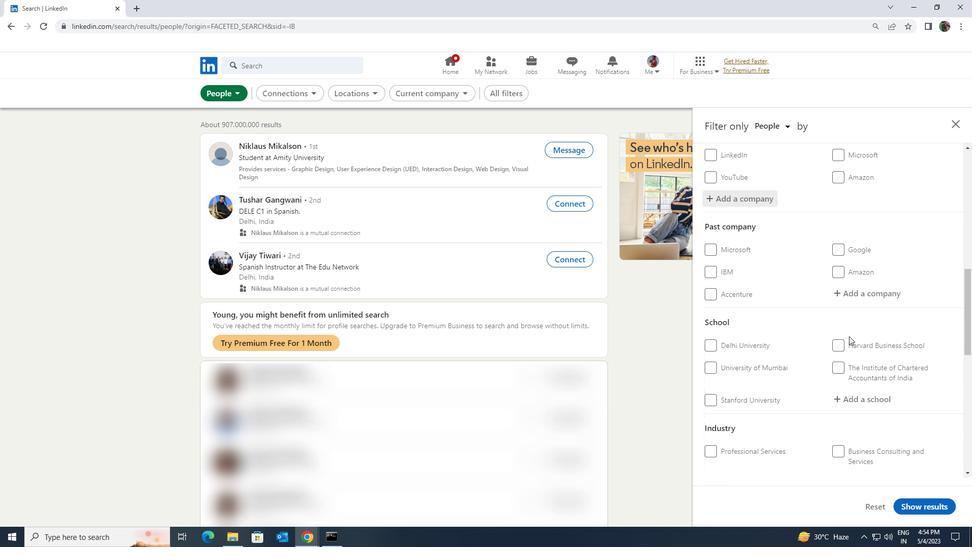 
Action: Mouse moved to (849, 343)
Screenshot: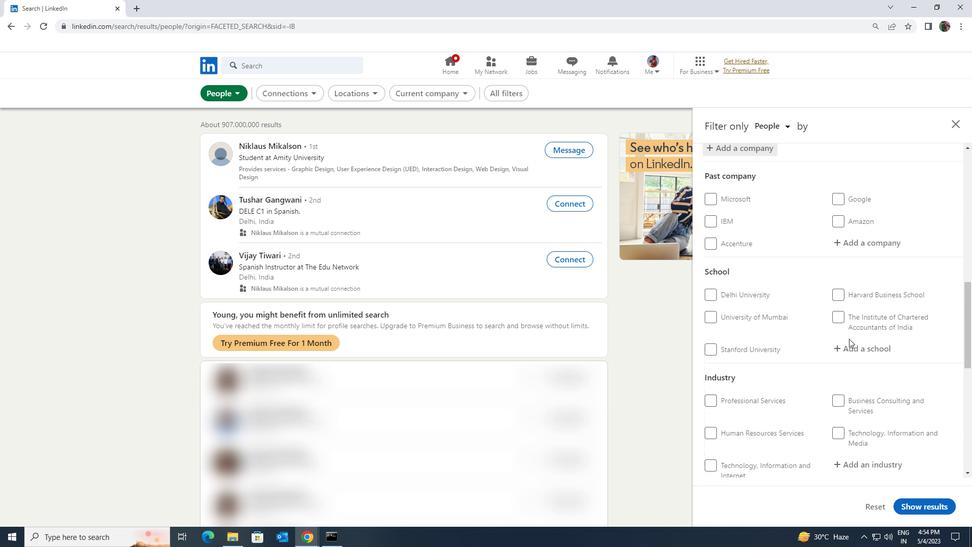 
Action: Mouse pressed left at (849, 343)
Screenshot: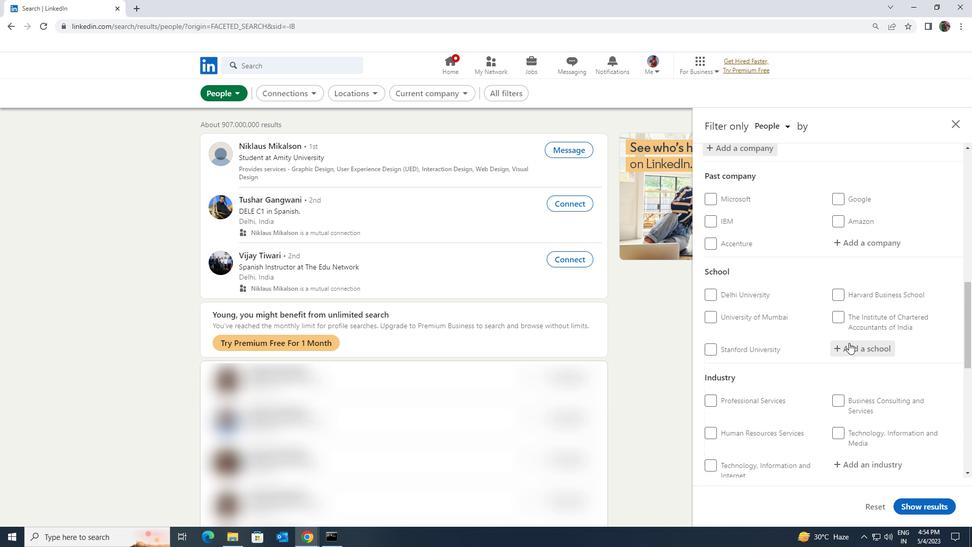 
Action: Key pressed <Key.shift><Key.shift>PEC<Key.space>
Screenshot: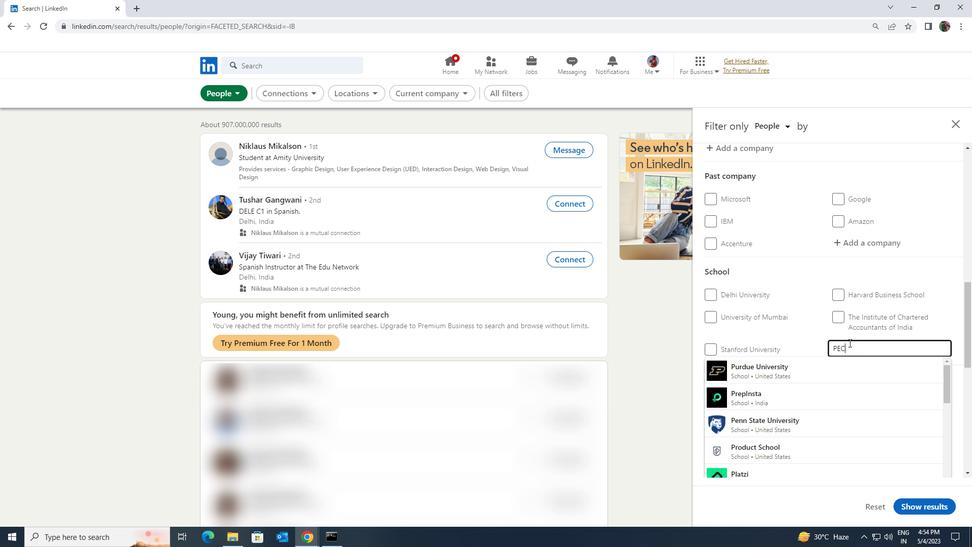 
Action: Mouse moved to (849, 343)
Screenshot: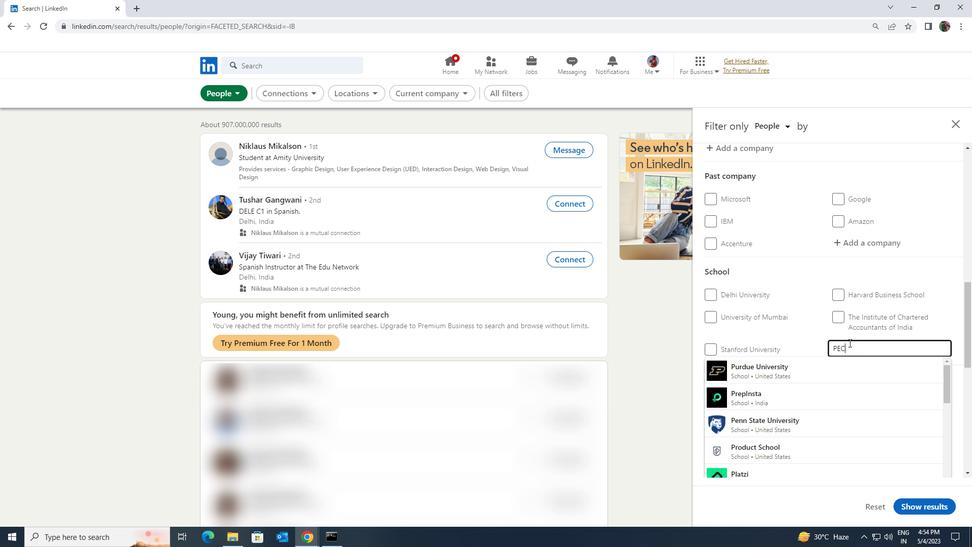 
Action: Key pressed <Key.shift>UNIVERSITY
Screenshot: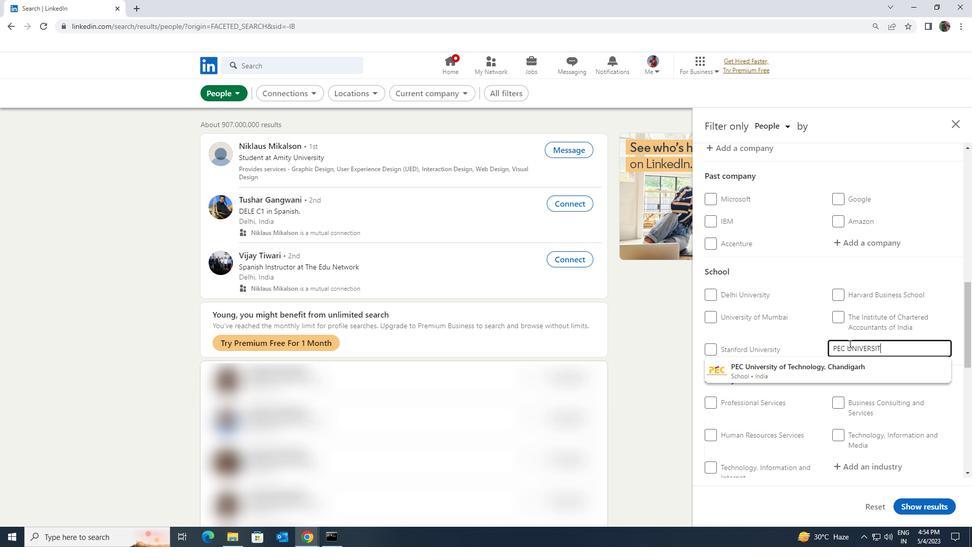 
Action: Mouse moved to (843, 361)
Screenshot: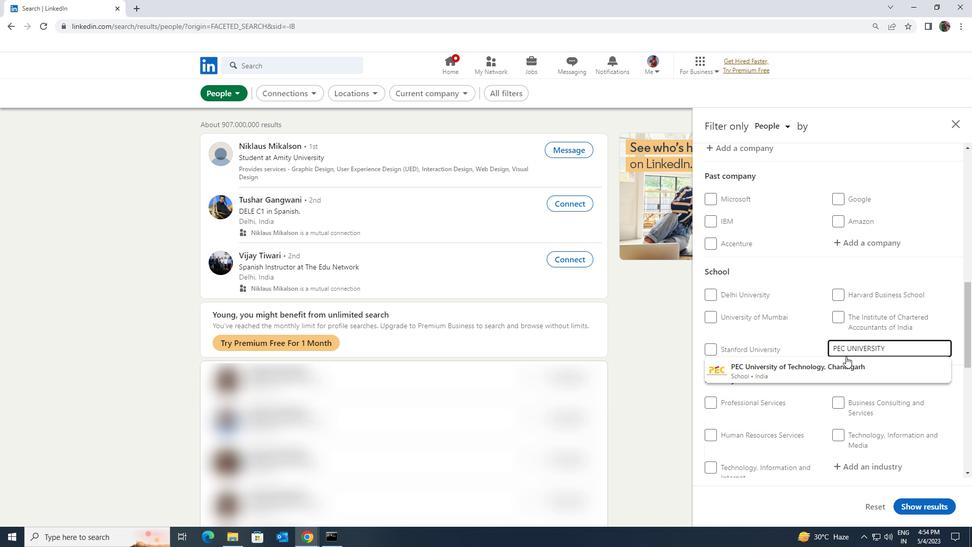 
Action: Mouse pressed left at (843, 361)
Screenshot: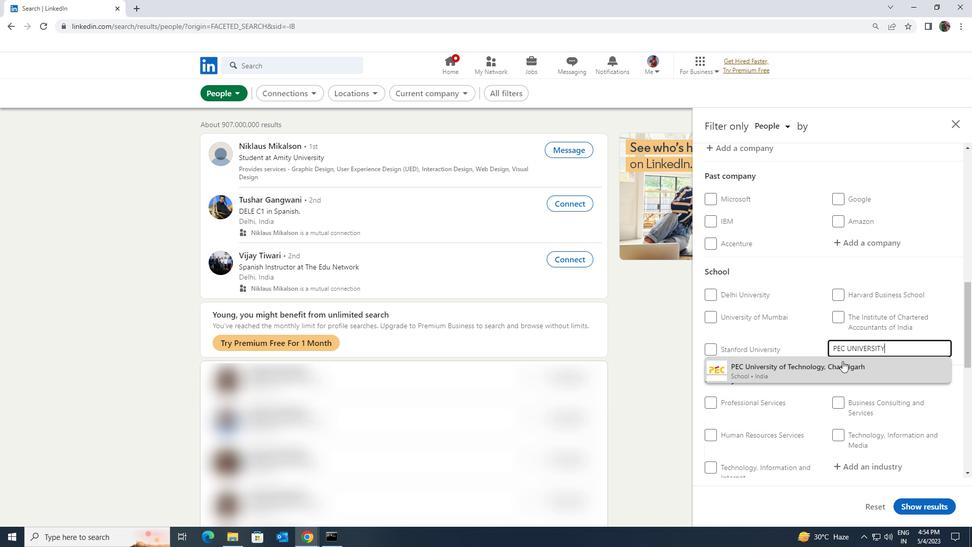 
Action: Mouse scrolled (843, 360) with delta (0, 0)
Screenshot: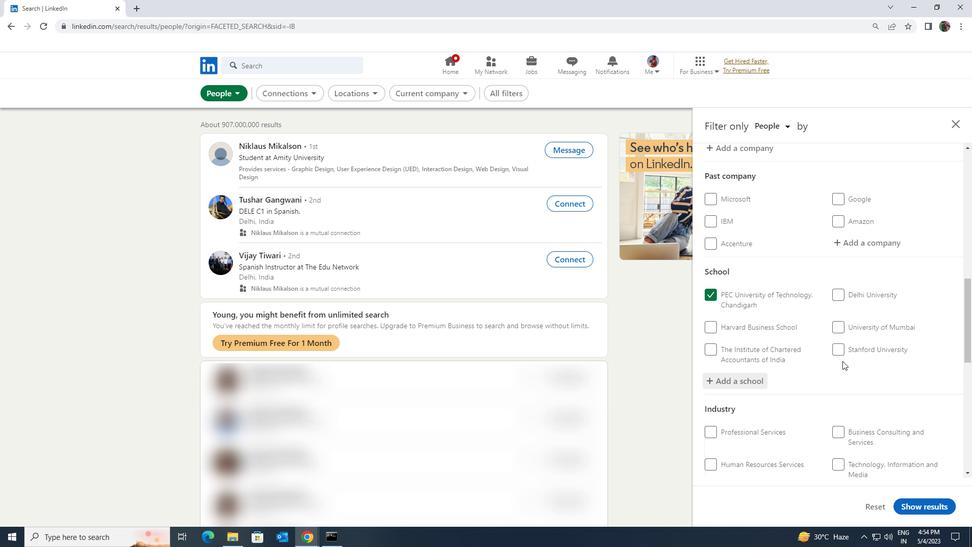 
Action: Mouse scrolled (843, 360) with delta (0, 0)
Screenshot: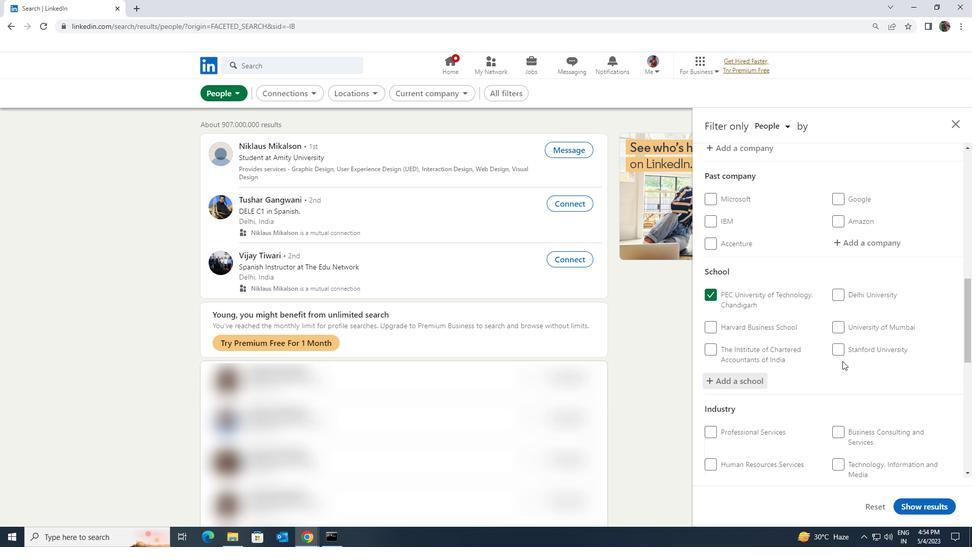 
Action: Mouse scrolled (843, 360) with delta (0, 0)
Screenshot: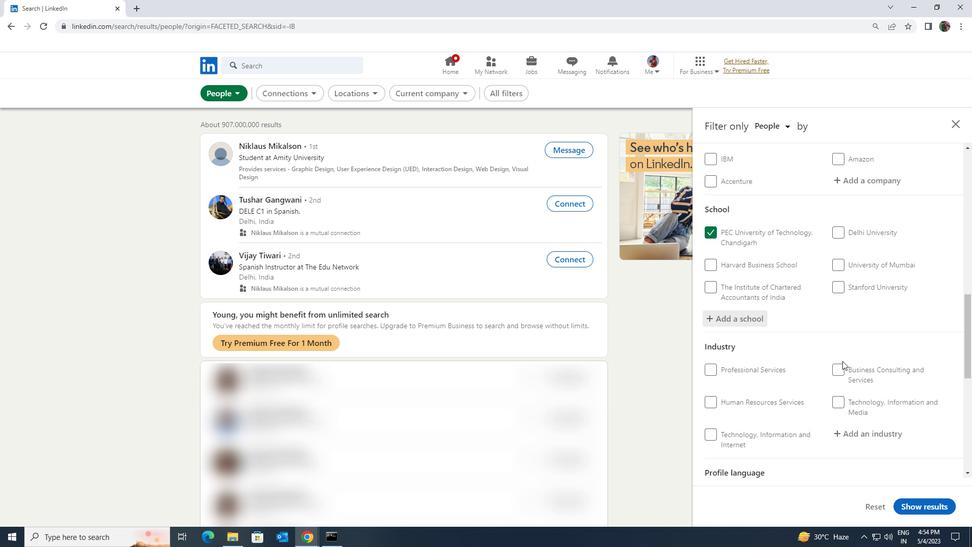 
Action: Mouse moved to (846, 347)
Screenshot: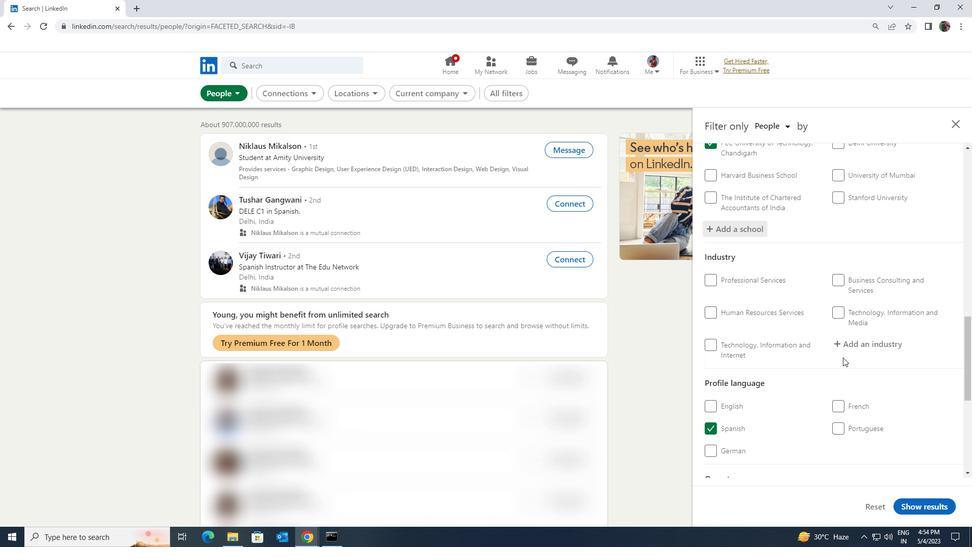 
Action: Mouse pressed left at (846, 347)
Screenshot: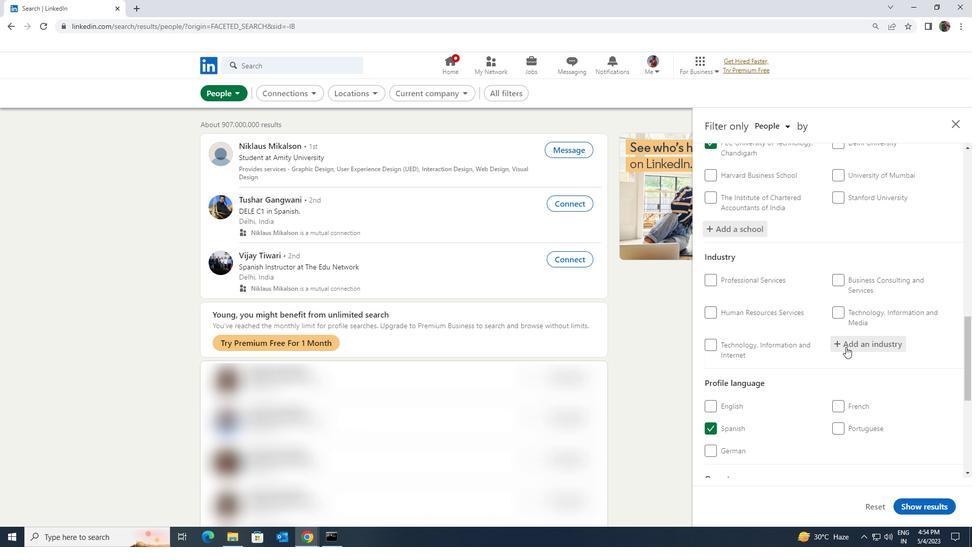 
Action: Key pressed <Key.shift><Key.shift><Key.shift><Key.shift><Key.shift><Key.shift>SOUND<Key.space><Key.shift>RECO
Screenshot: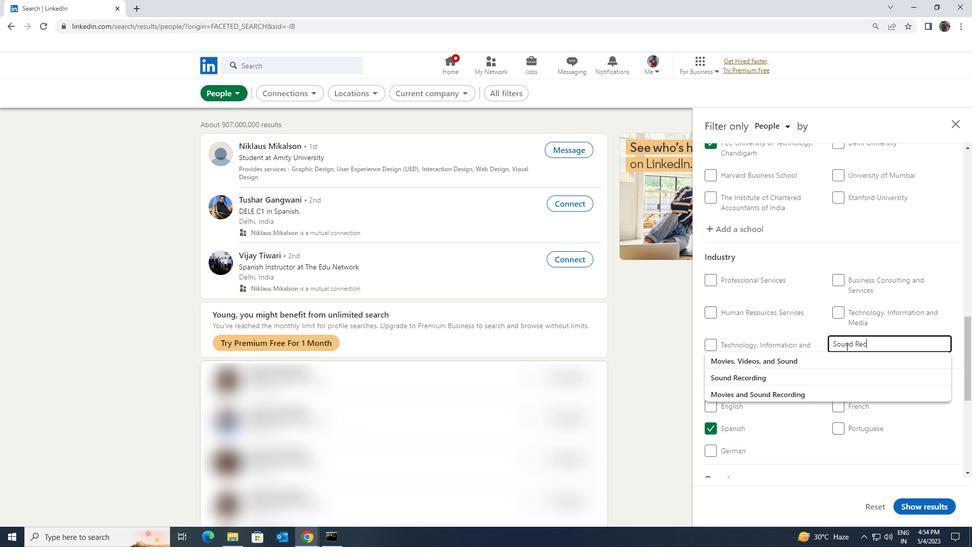 
Action: Mouse moved to (845, 356)
Screenshot: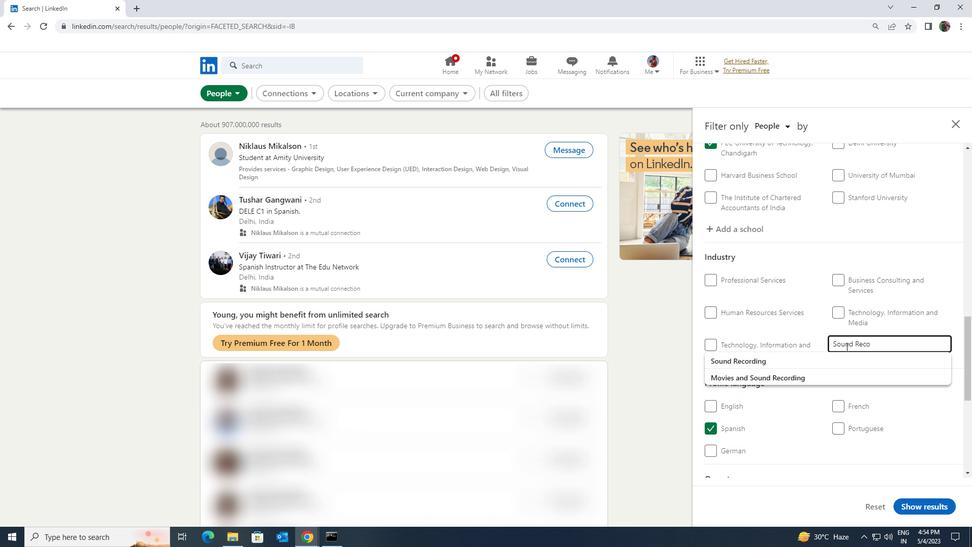 
Action: Mouse pressed left at (845, 356)
Screenshot: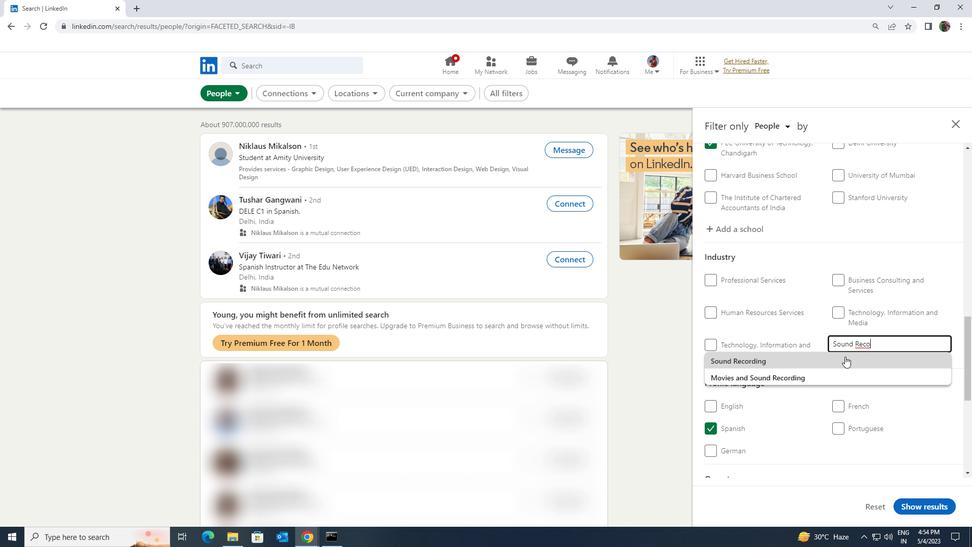 
Action: Mouse scrolled (845, 356) with delta (0, 0)
Screenshot: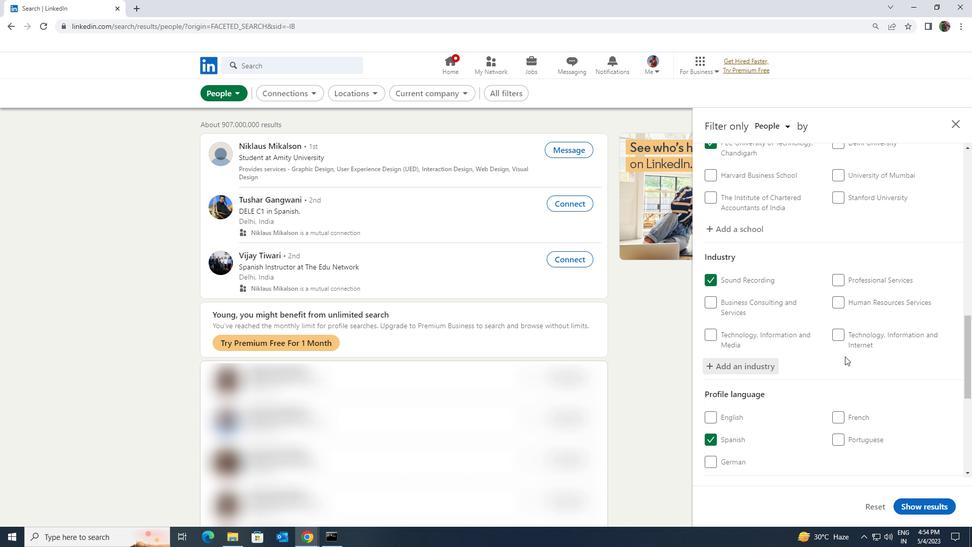 
Action: Mouse scrolled (845, 356) with delta (0, 0)
Screenshot: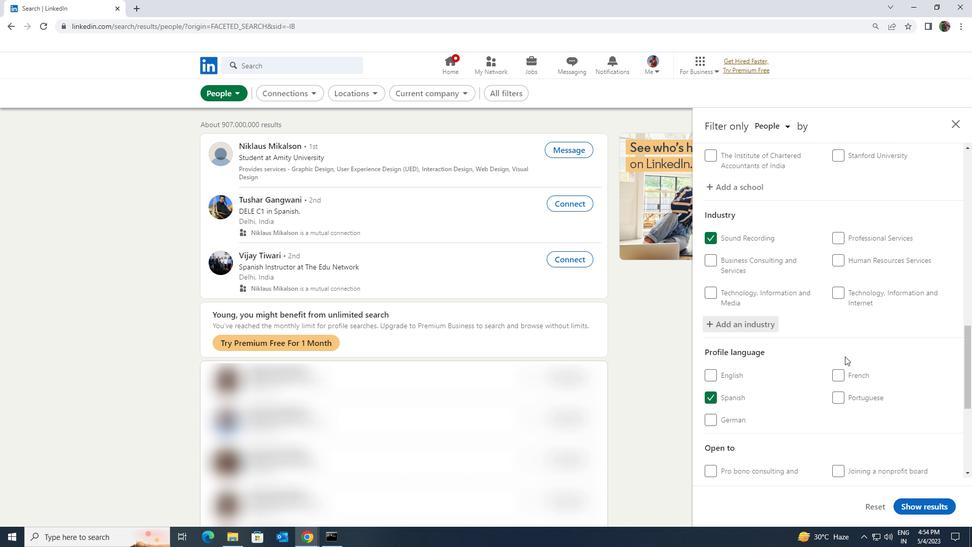 
Action: Mouse scrolled (845, 356) with delta (0, 0)
Screenshot: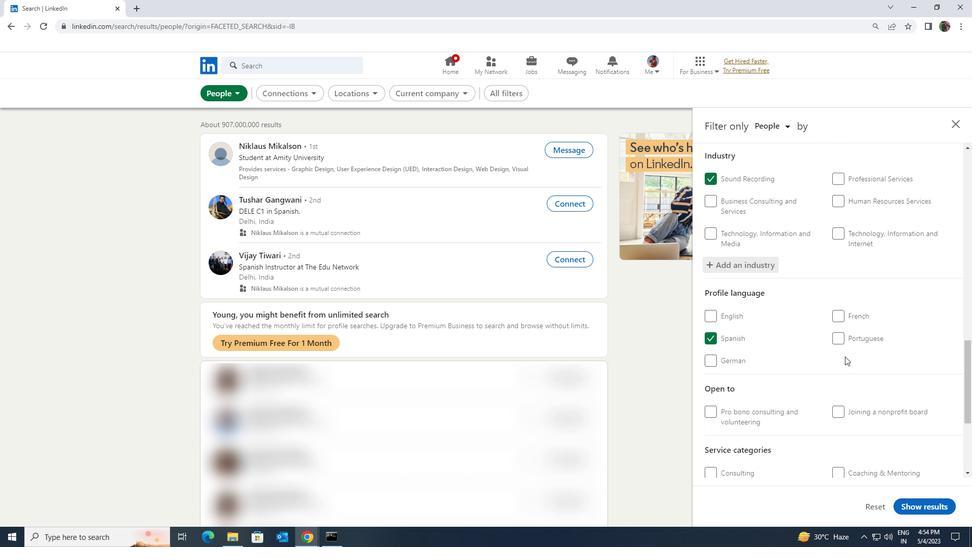 
Action: Mouse scrolled (845, 356) with delta (0, 0)
Screenshot: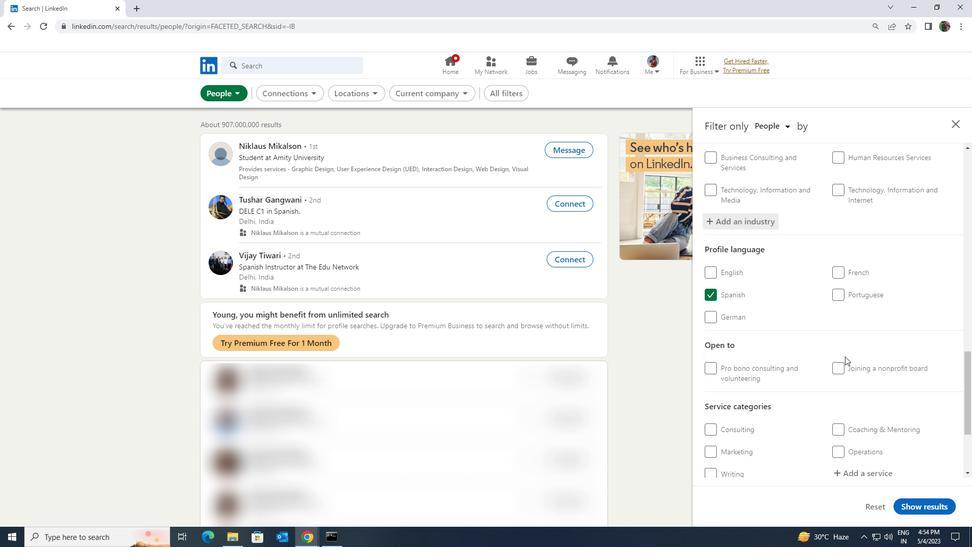 
Action: Mouse moved to (845, 410)
Screenshot: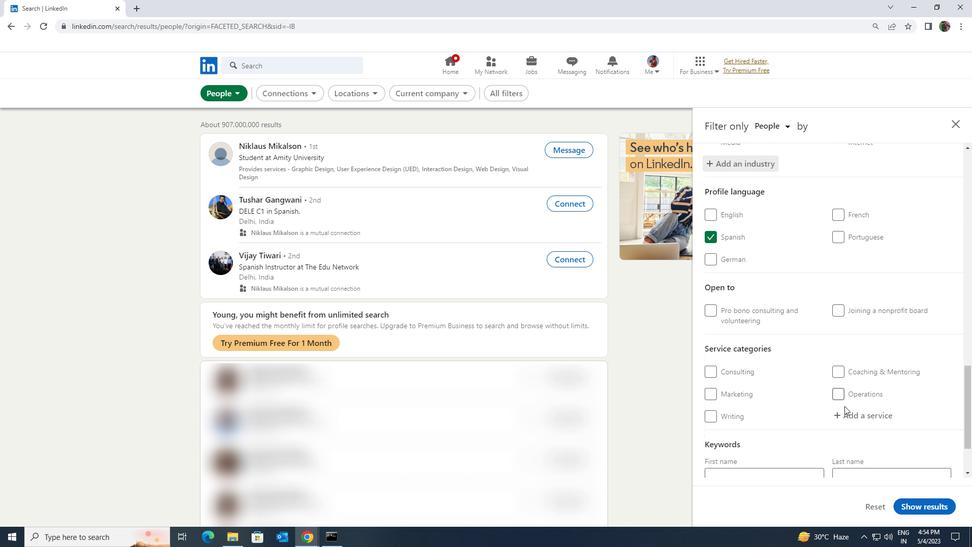 
Action: Mouse pressed left at (845, 410)
Screenshot: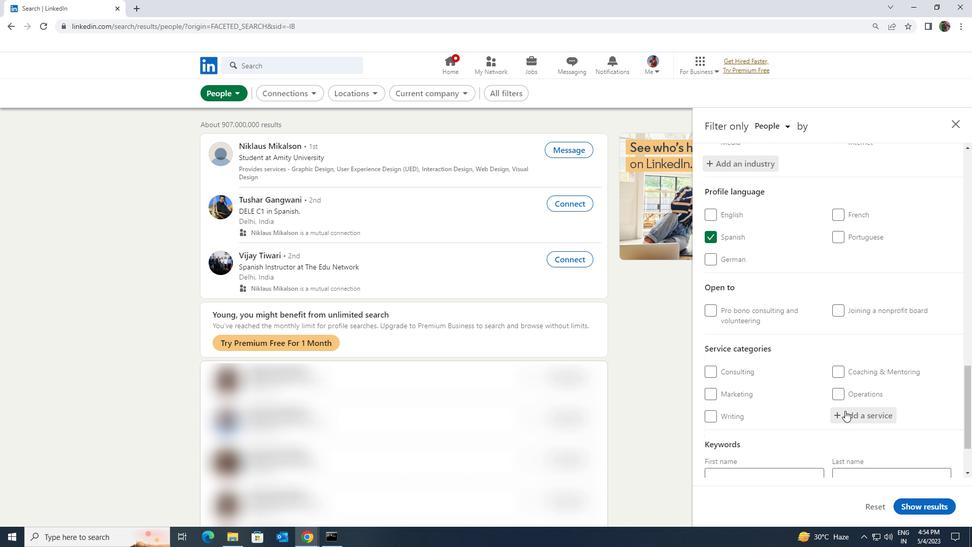 
Action: Key pressed <Key.shift><Key.shift><Key.shift><Key.shift><Key.shift><Key.shift><Key.shift><Key.shift><Key.shift><Key.shift><Key.shift><Key.shift><Key.shift><Key.shift><Key.shift><Key.shift><Key.shift><Key.shift><Key.shift><Key.shift><Key.shift><Key.shift><Key.shift><Key.shift><Key.shift><Key.shift><Key.shift><Key.shift>CATERINGV<Key.backspace>CHANGE<Key.enter>
Screenshot: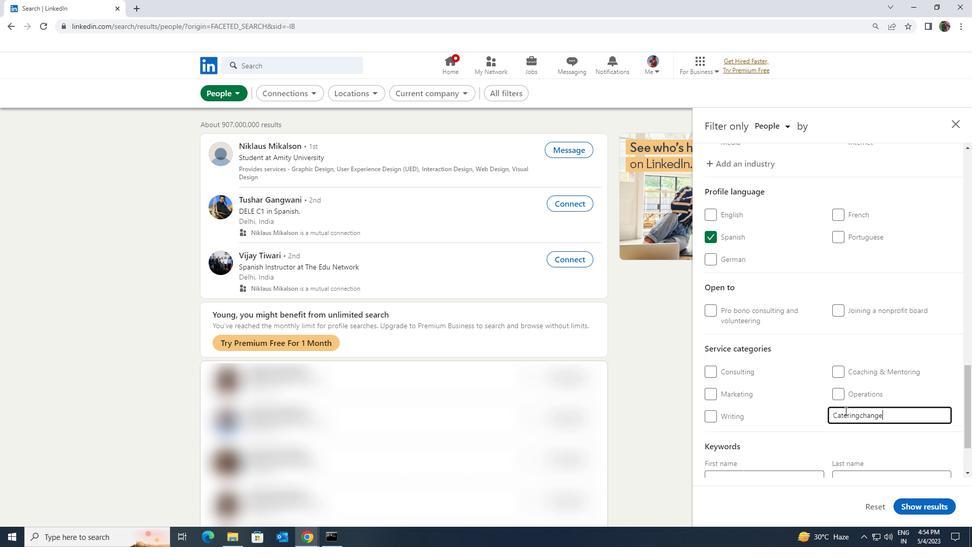
Action: Mouse scrolled (845, 410) with delta (0, 0)
Screenshot: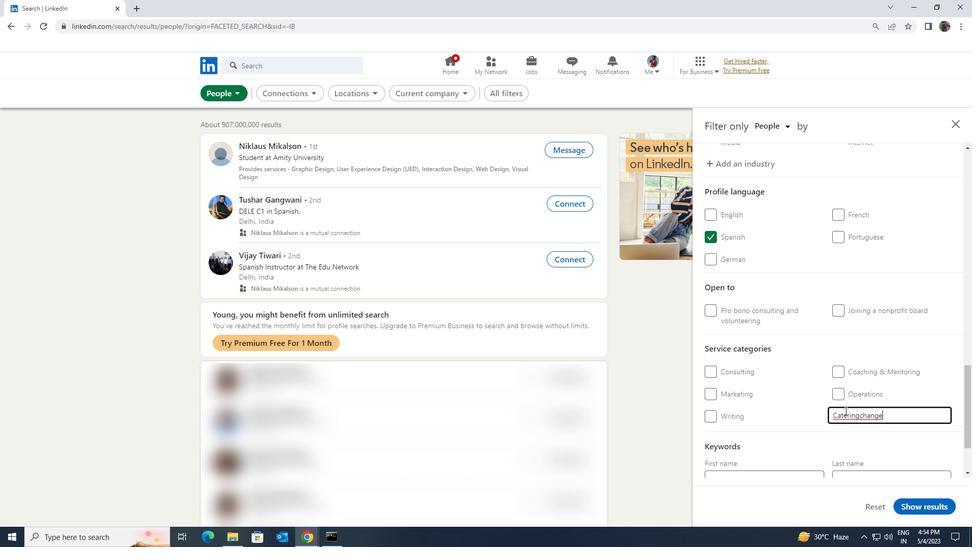 
Action: Mouse moved to (841, 413)
Screenshot: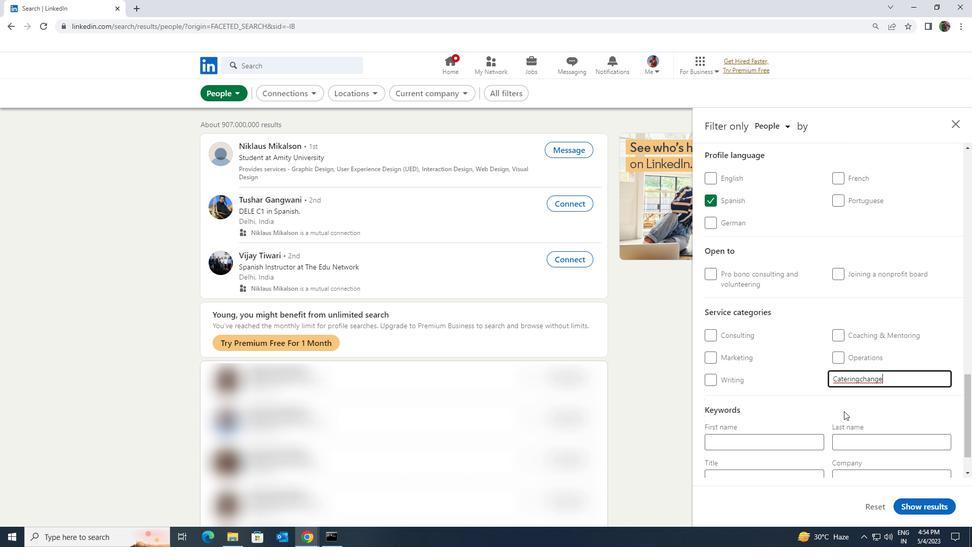 
Action: Mouse scrolled (841, 412) with delta (0, 0)
Screenshot: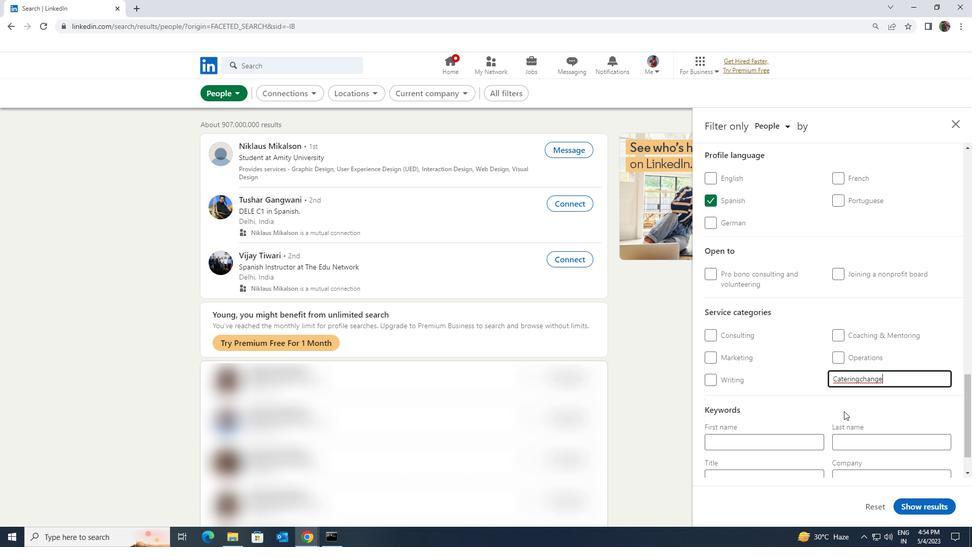 
Action: Mouse moved to (805, 423)
Screenshot: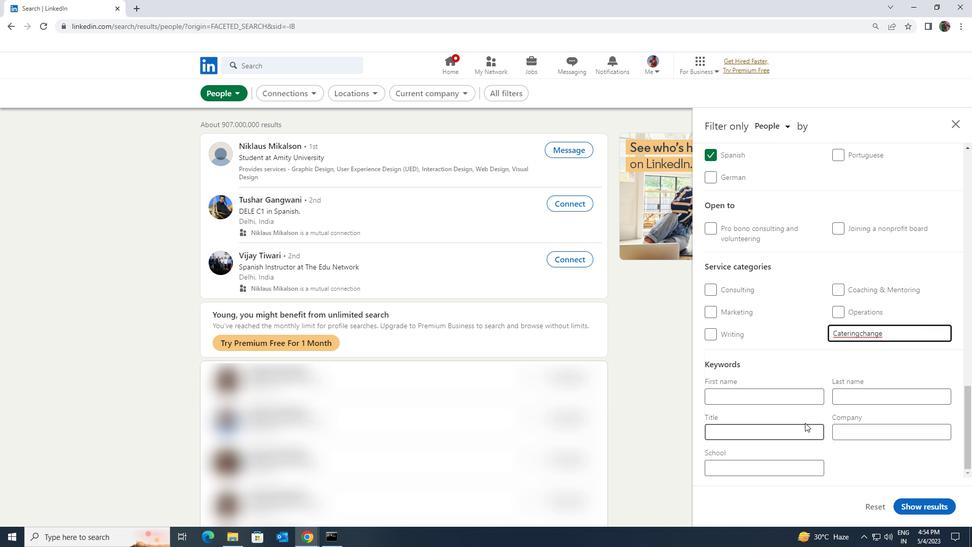
Action: Mouse pressed left at (805, 423)
Screenshot: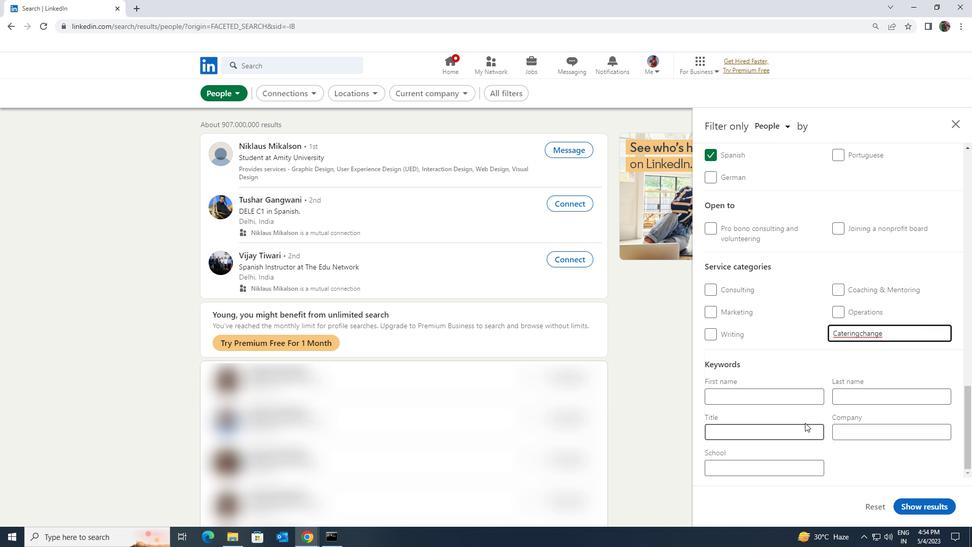
Action: Key pressed <Key.shift><Key.shift><Key.shift><Key.shift><Key.shift><Key.shift><Key.shift><Key.shift>RISK<Key.space><Key.shift>MANAGER
Screenshot: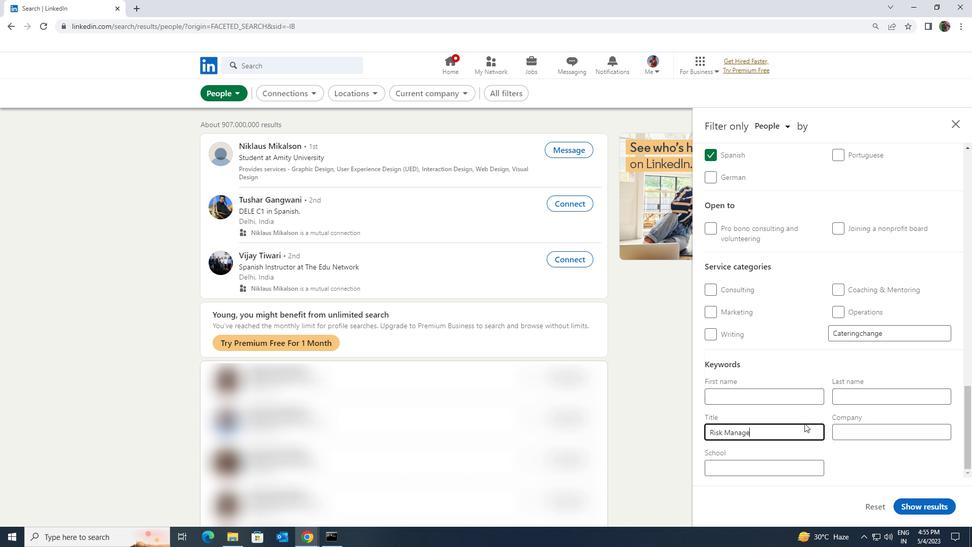 
Action: Mouse moved to (920, 508)
Screenshot: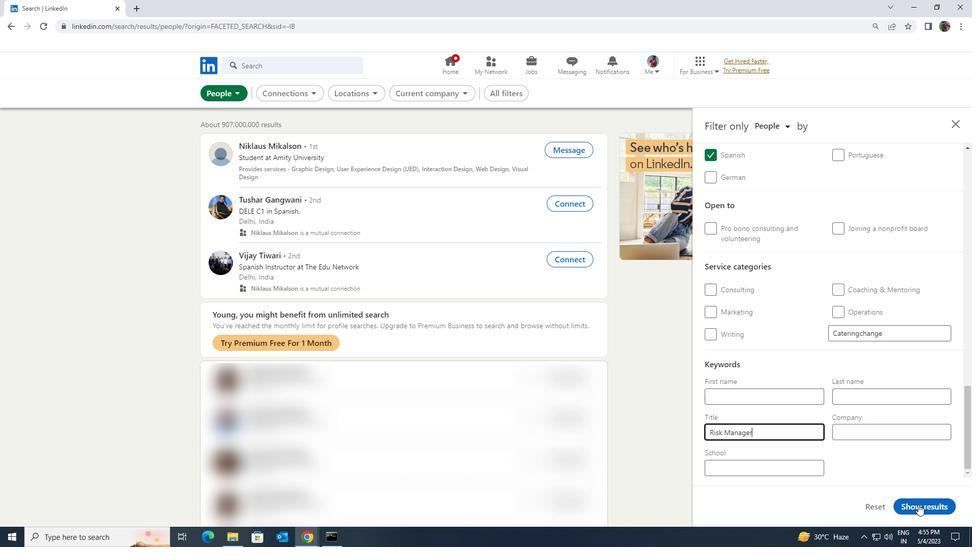 
Action: Mouse pressed left at (920, 508)
Screenshot: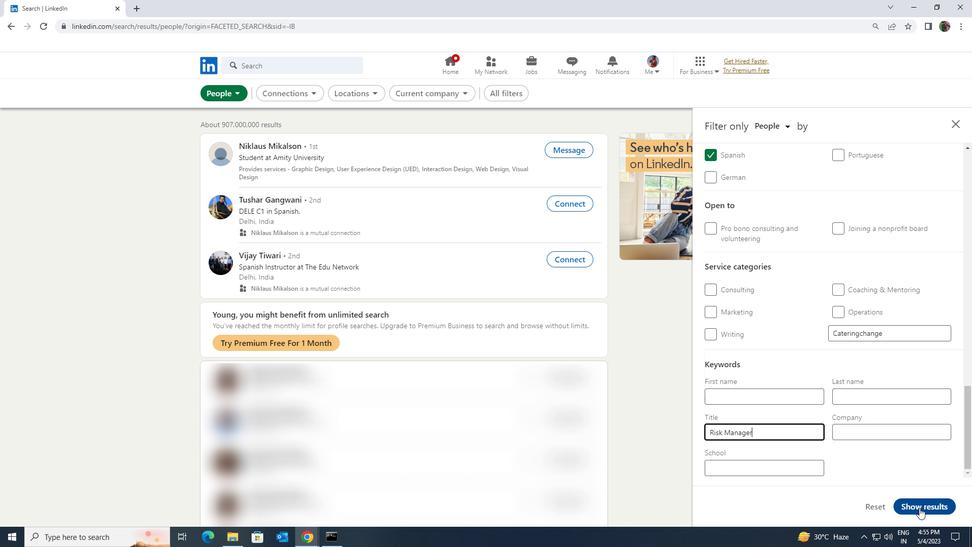 
